Task: Add a signature Kira Turner containing With gratitude and sincere wishes, Kira Turner to email address softage.3@softage.net and add a folder Logistics
Action: Mouse moved to (105, 126)
Screenshot: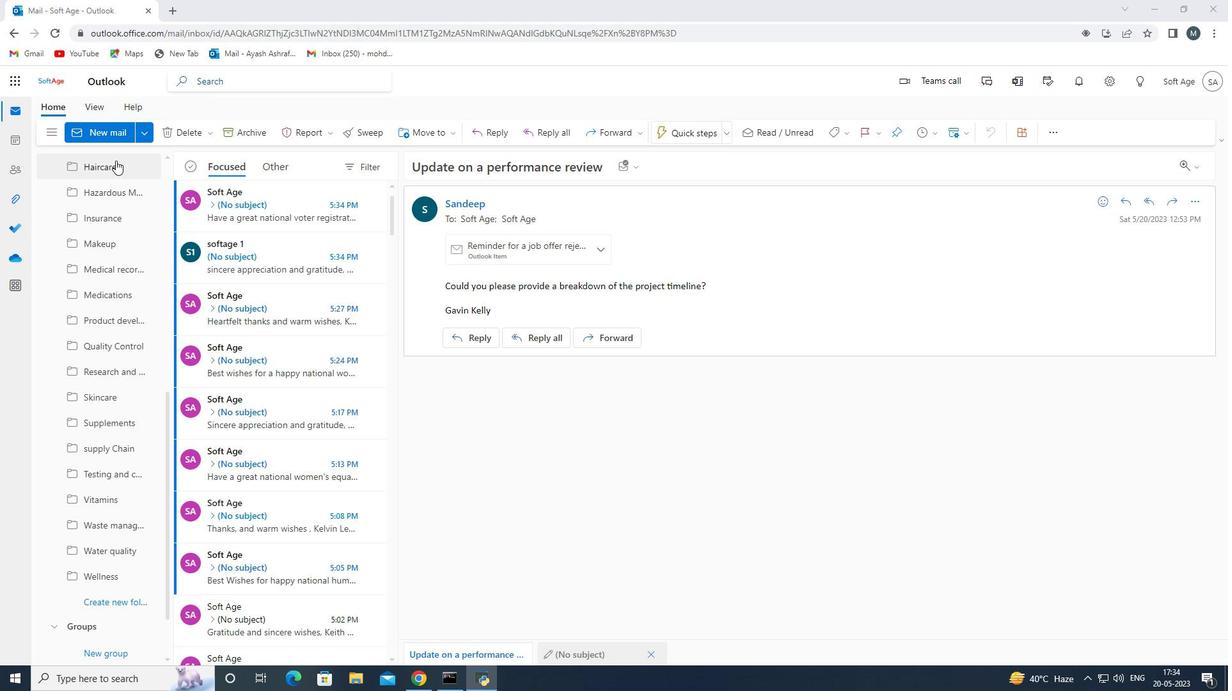 
Action: Mouse pressed left at (105, 126)
Screenshot: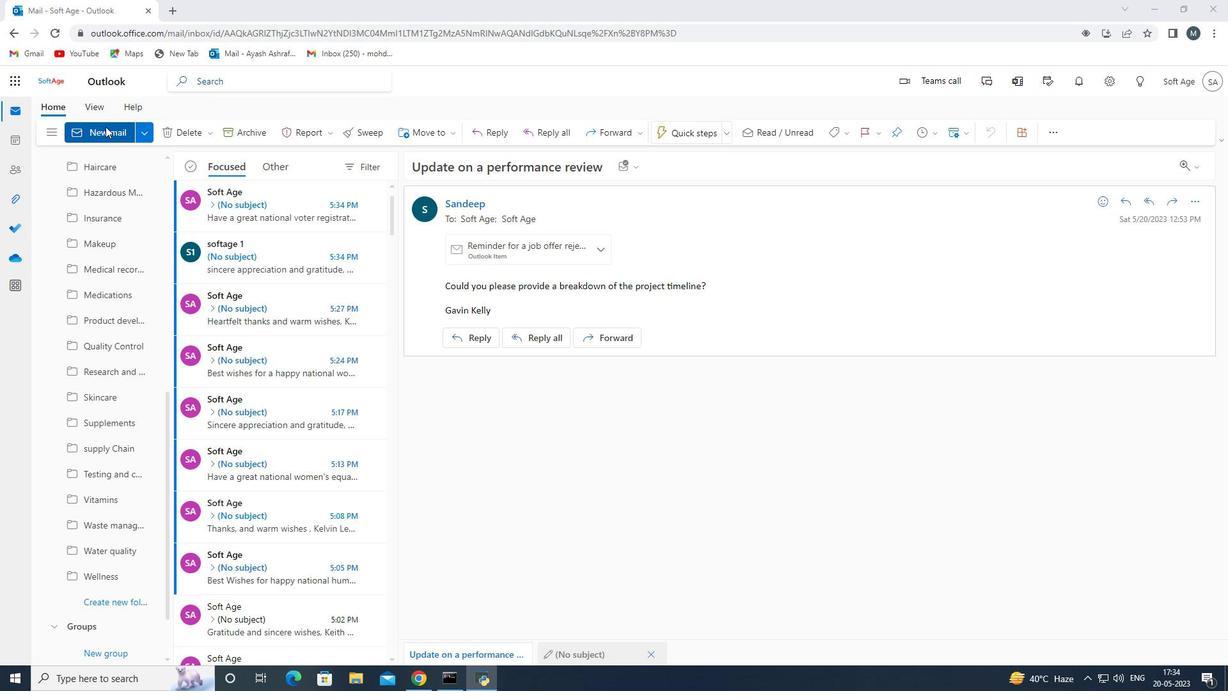 
Action: Mouse moved to (845, 138)
Screenshot: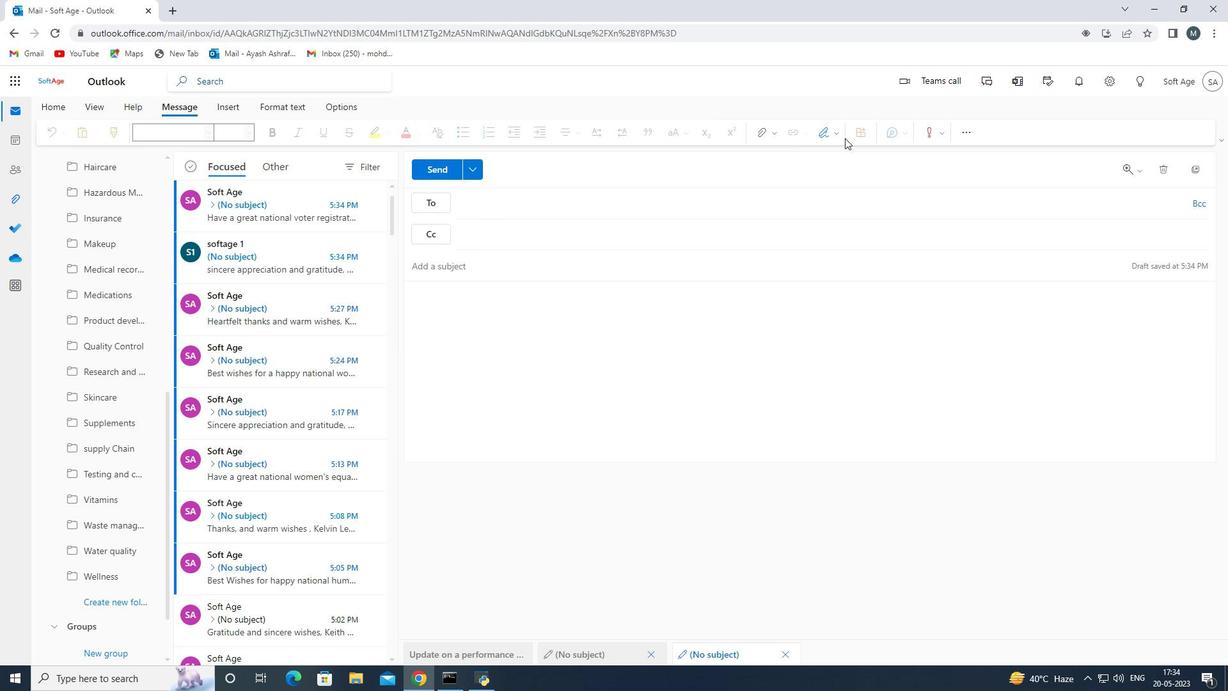 
Action: Mouse pressed left at (845, 138)
Screenshot: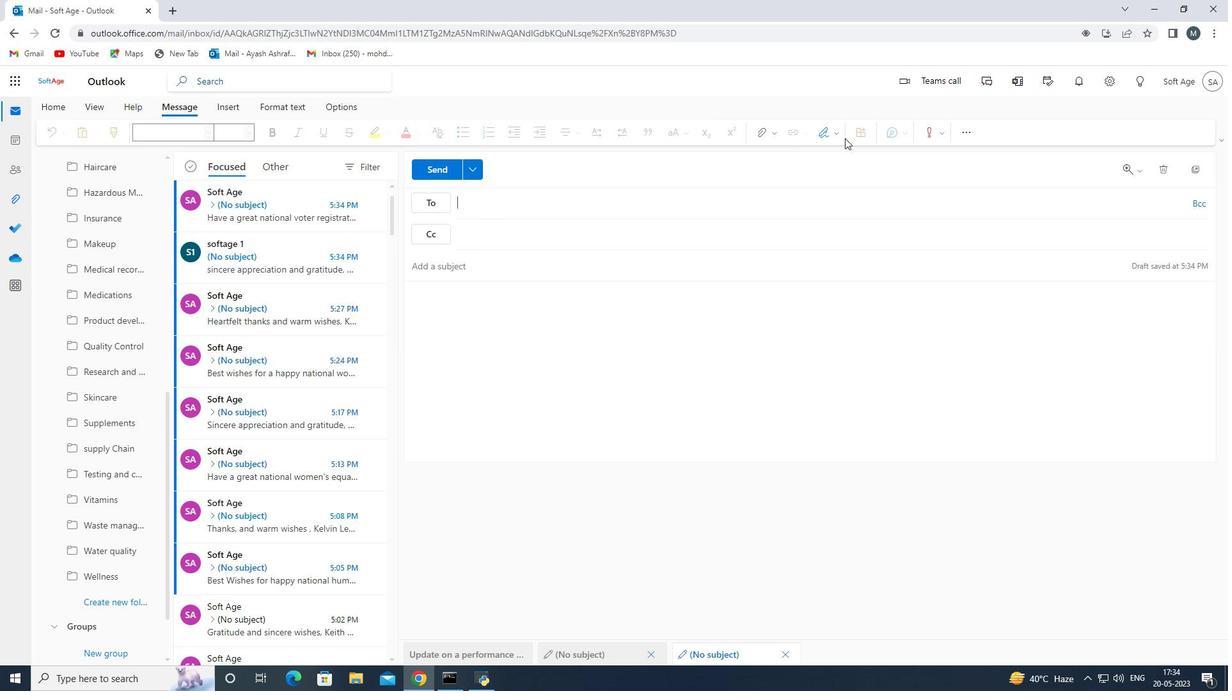 
Action: Mouse moved to (835, 130)
Screenshot: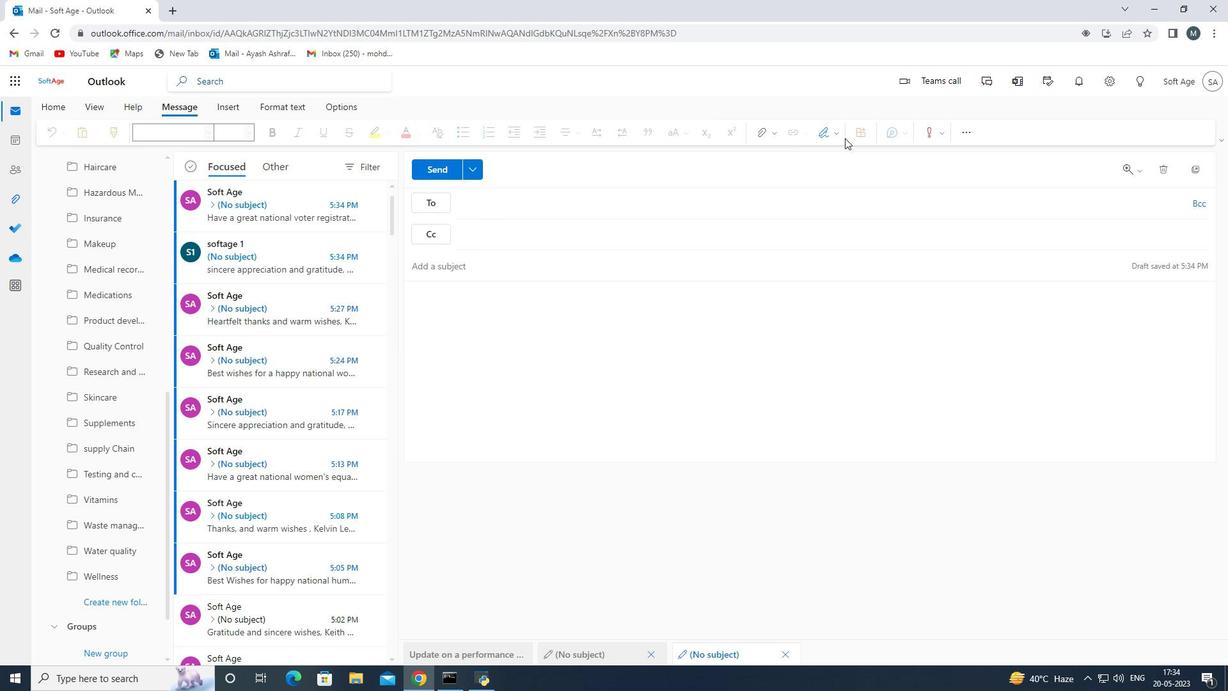 
Action: Mouse pressed left at (835, 130)
Screenshot: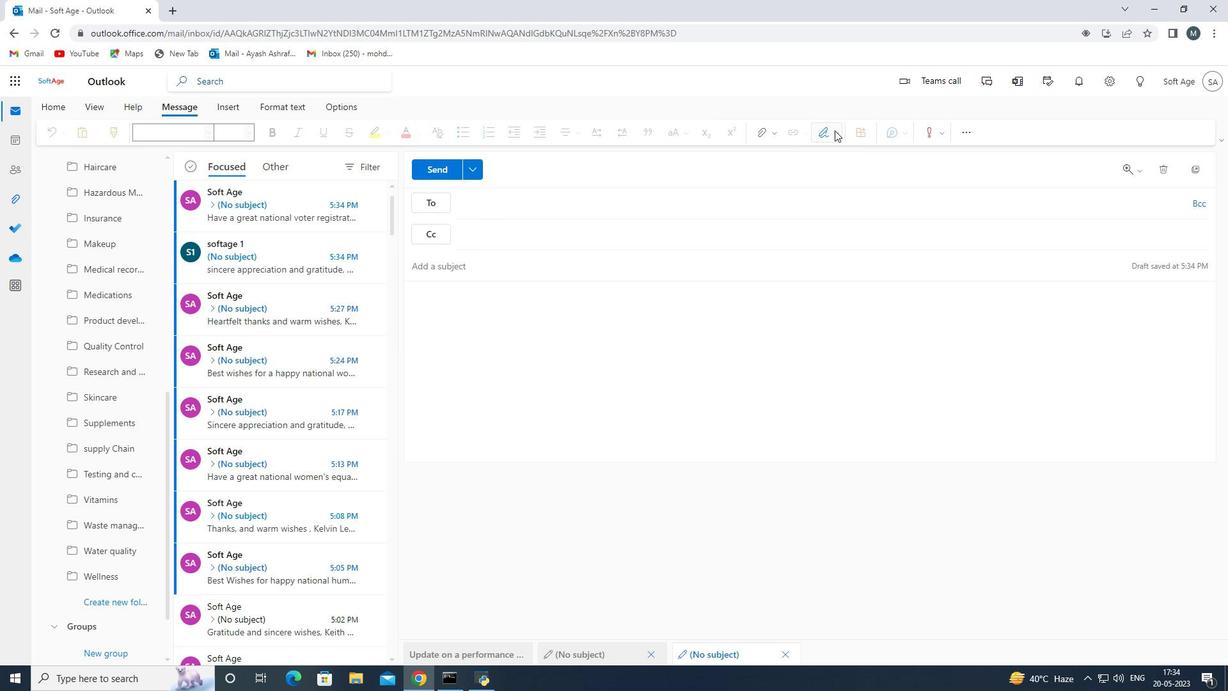
Action: Mouse moved to (803, 184)
Screenshot: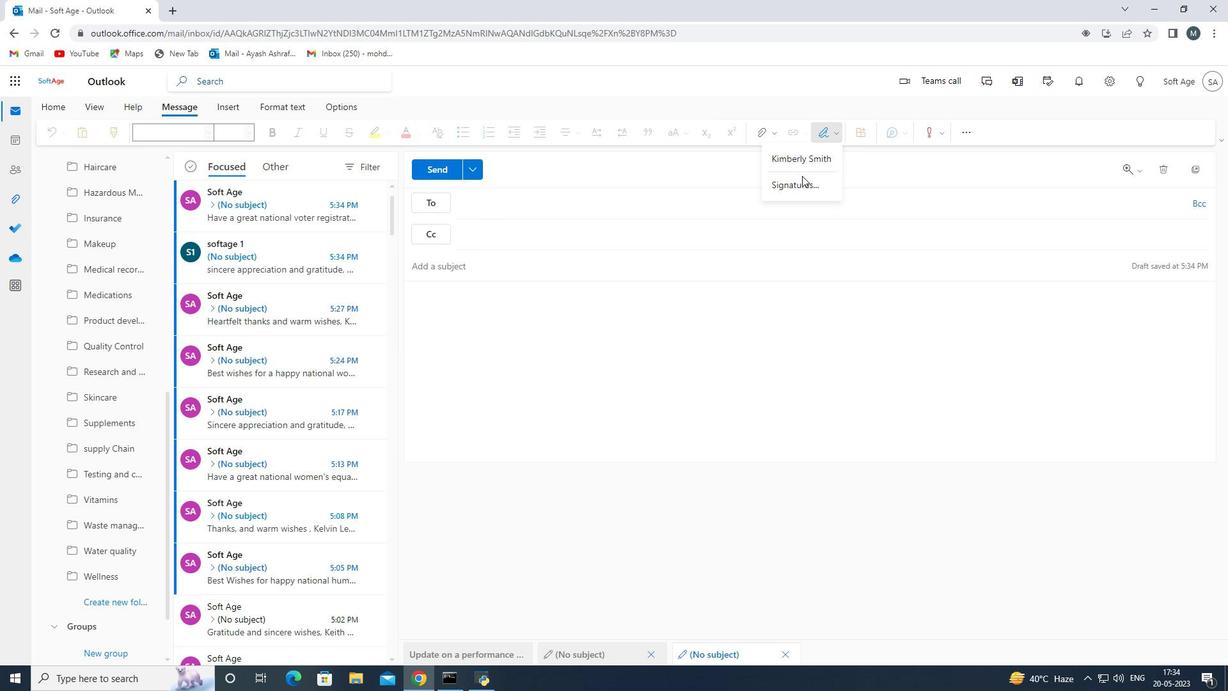 
Action: Mouse pressed left at (803, 184)
Screenshot: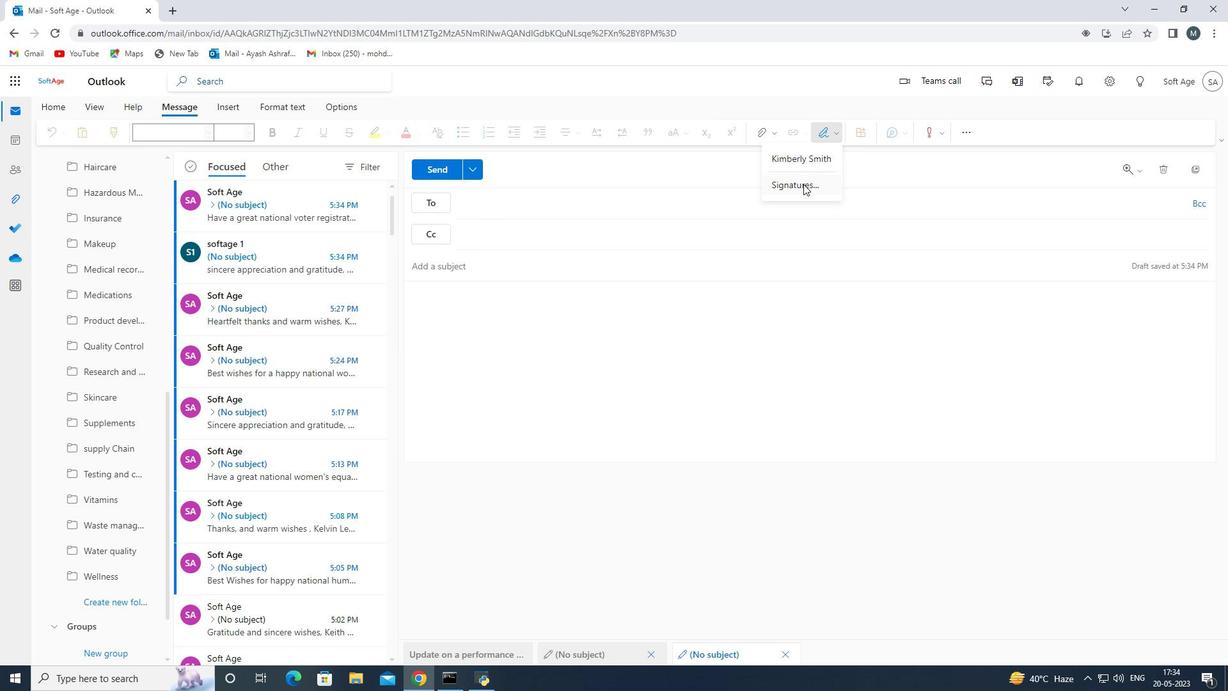 
Action: Mouse moved to (869, 230)
Screenshot: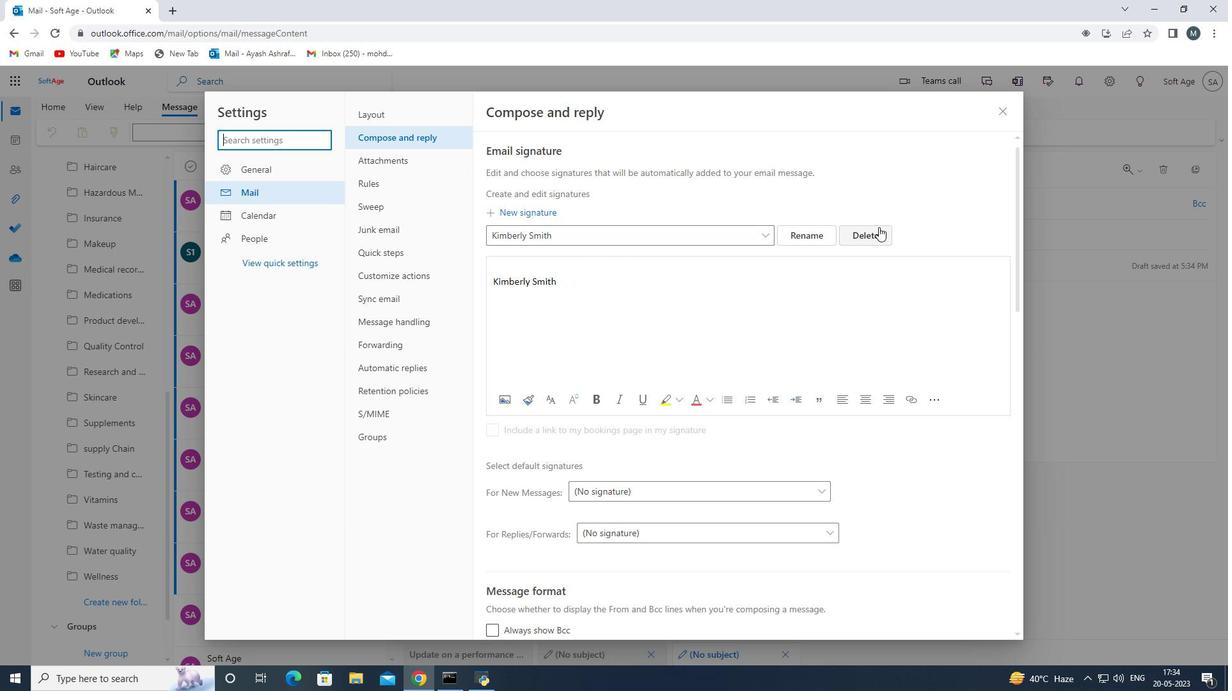 
Action: Mouse pressed left at (869, 230)
Screenshot: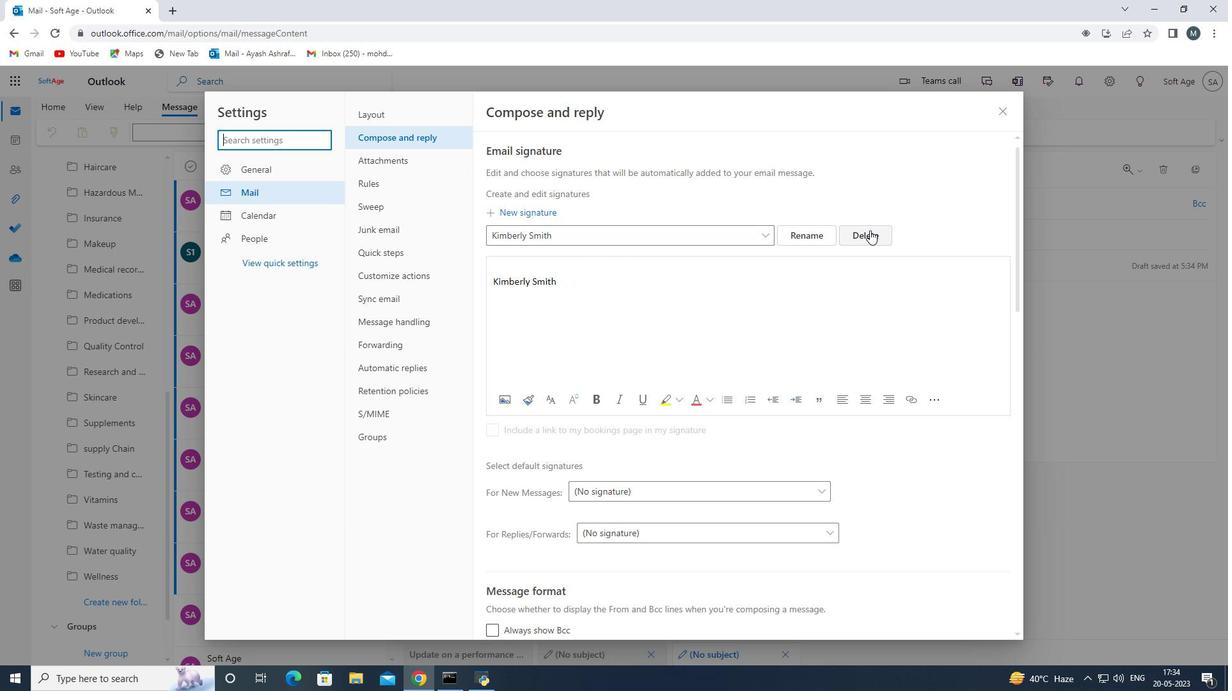 
Action: Mouse moved to (732, 238)
Screenshot: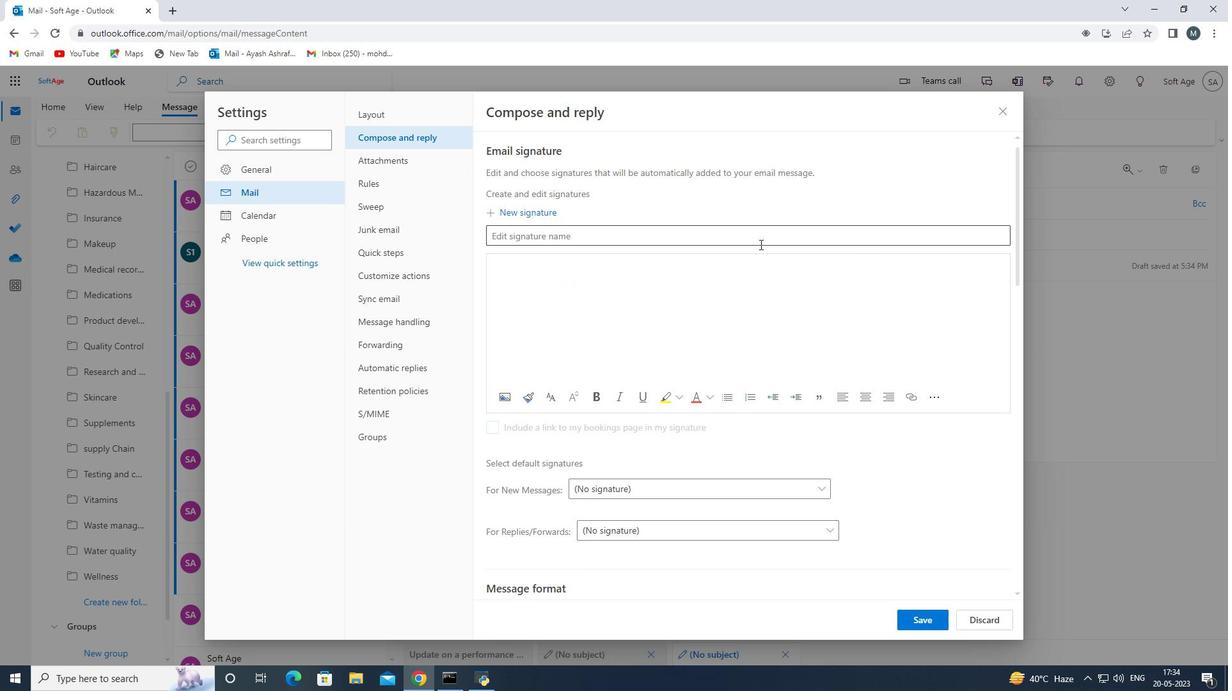 
Action: Mouse pressed left at (732, 238)
Screenshot: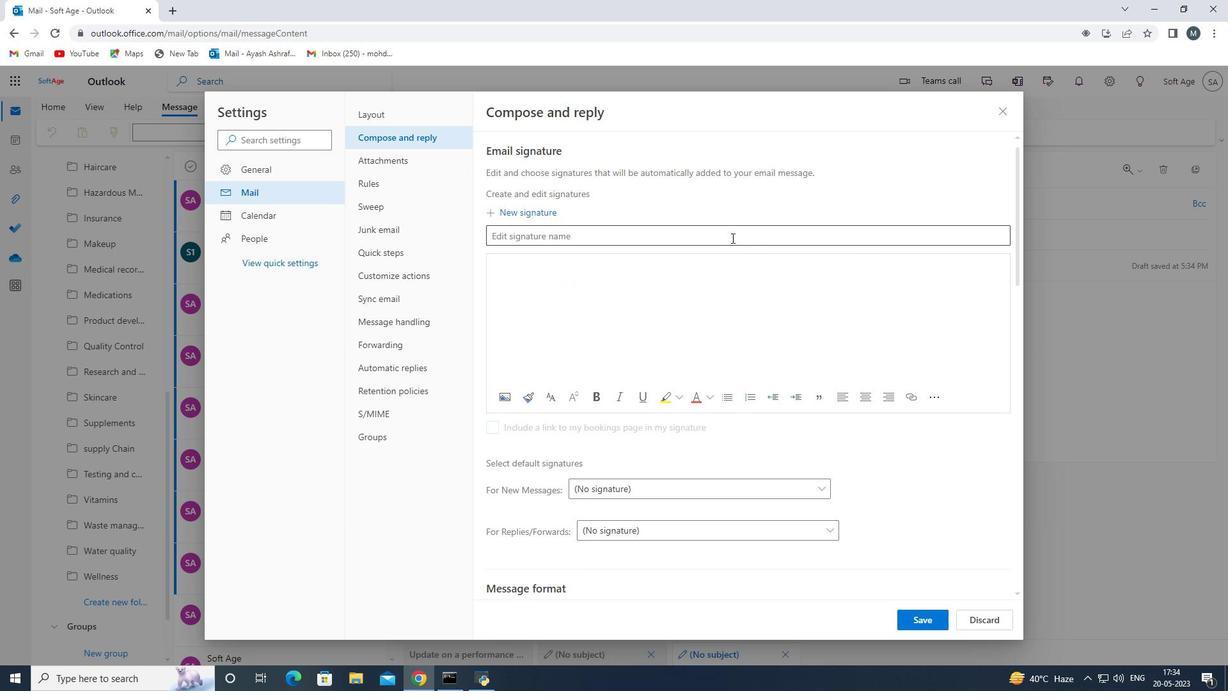 
Action: Key pressed <Key.shift>Kira<Key.space><Key.shift><Key.shift><Key.shift><Key.shift><Key.shift><Key.shift><Key.shift><Key.shift><Key.shift><Key.shift><Key.shift><Key.shift><Key.shift>Turner<Key.space>
Screenshot: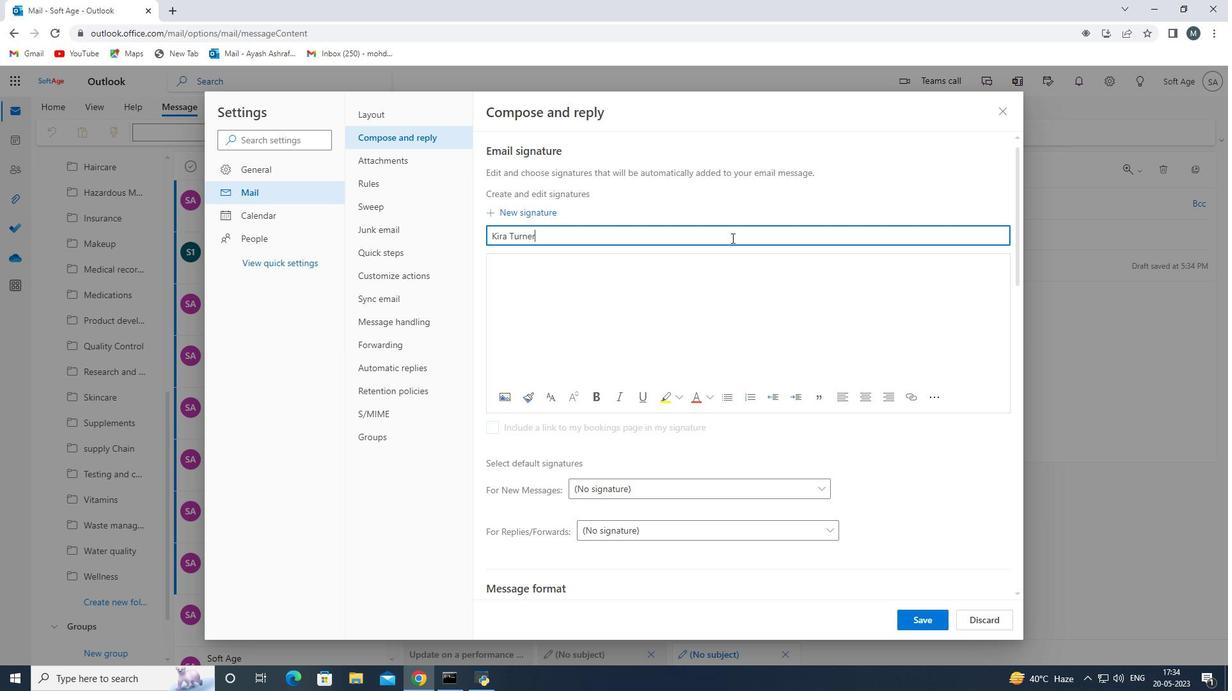 
Action: Mouse moved to (613, 294)
Screenshot: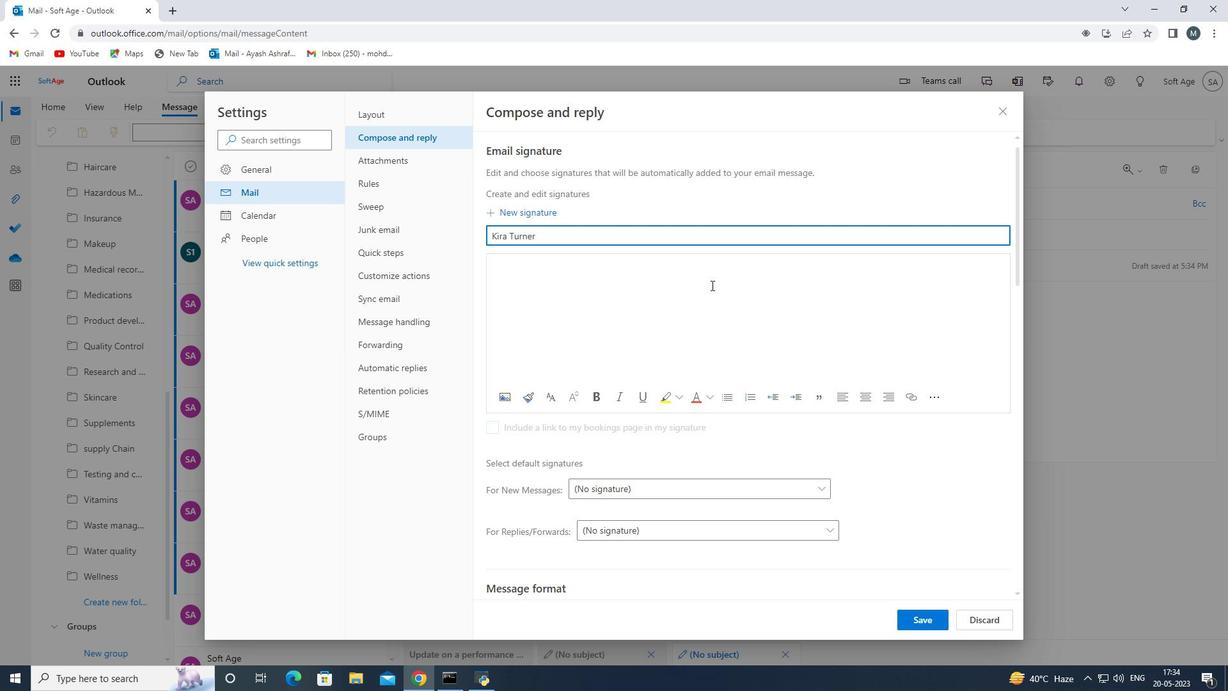 
Action: Mouse pressed left at (613, 294)
Screenshot: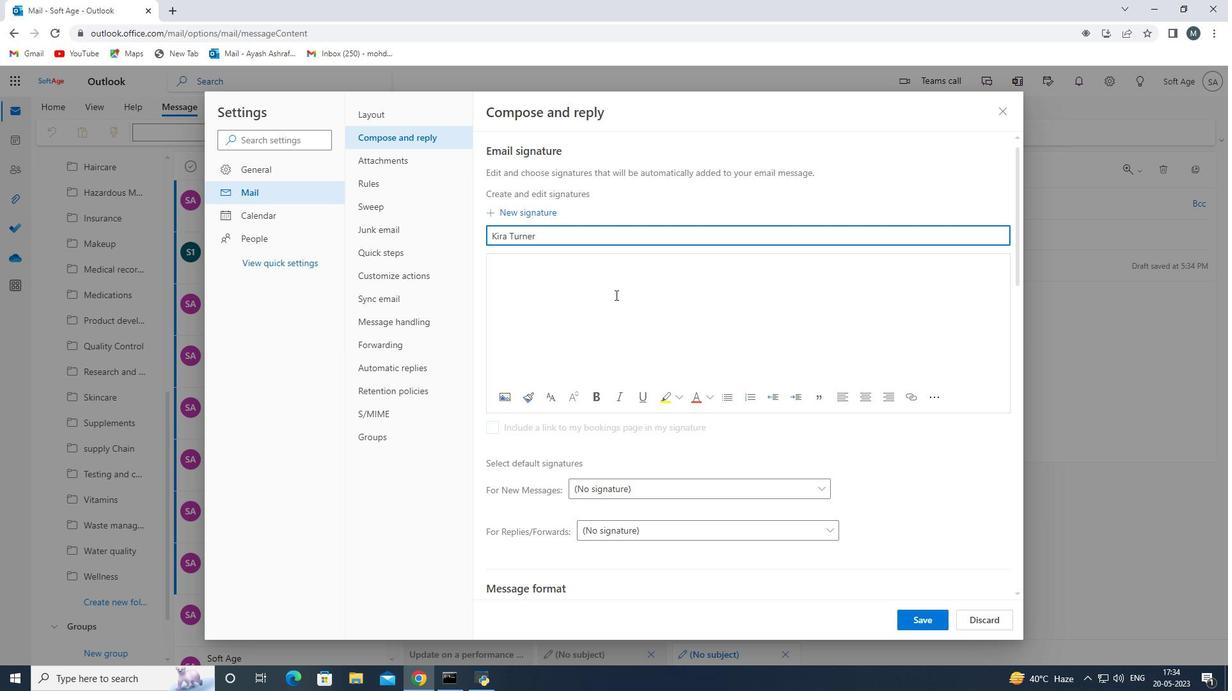 
Action: Key pressed <Key.enter><Key.shift>Kira<Key.space><Key.shift><Key.shift><Key.shift>Turner
Screenshot: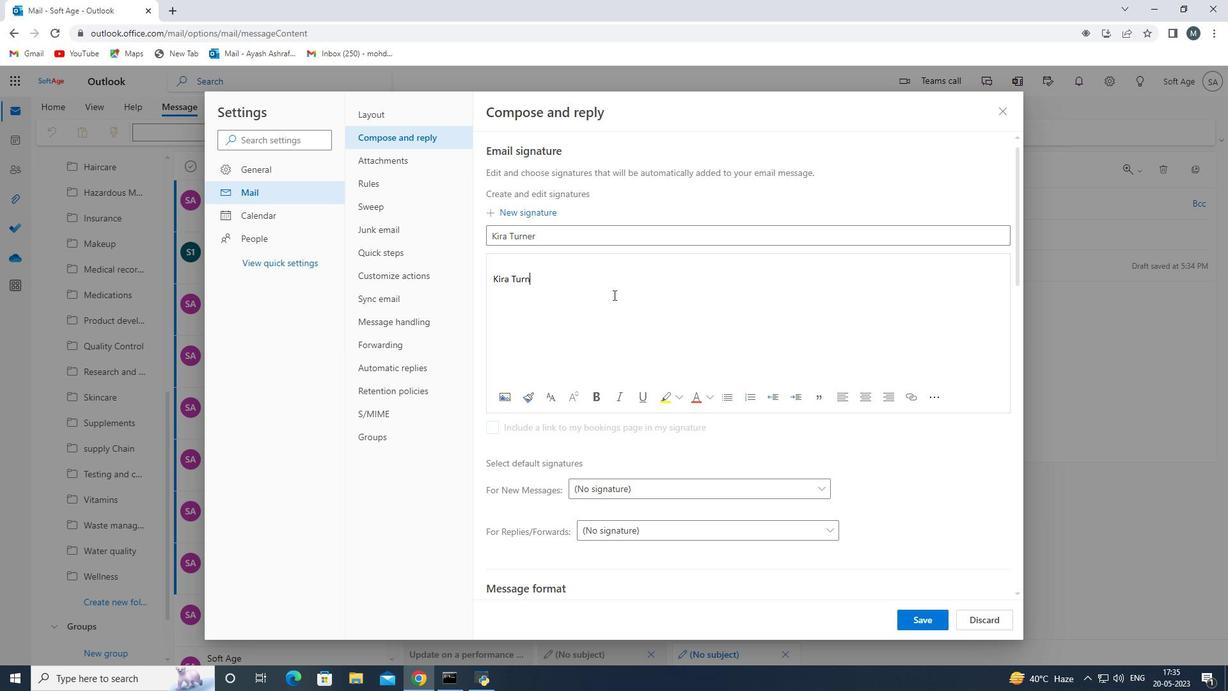
Action: Mouse moved to (936, 612)
Screenshot: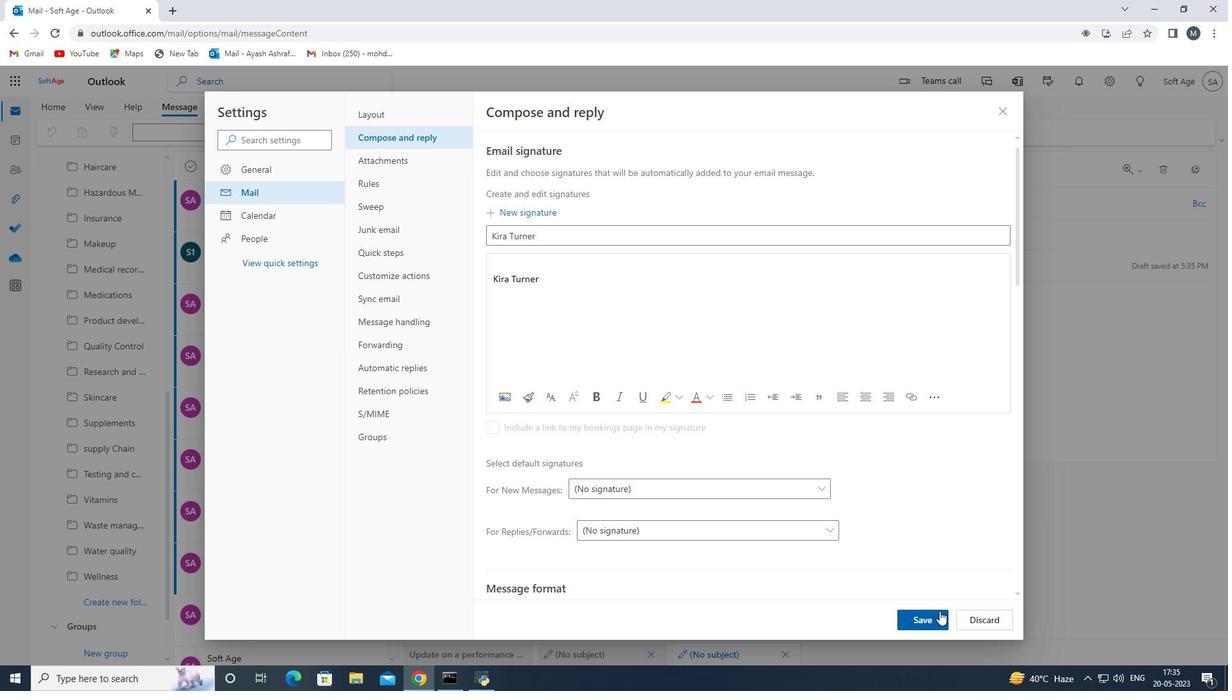 
Action: Mouse pressed left at (936, 612)
Screenshot: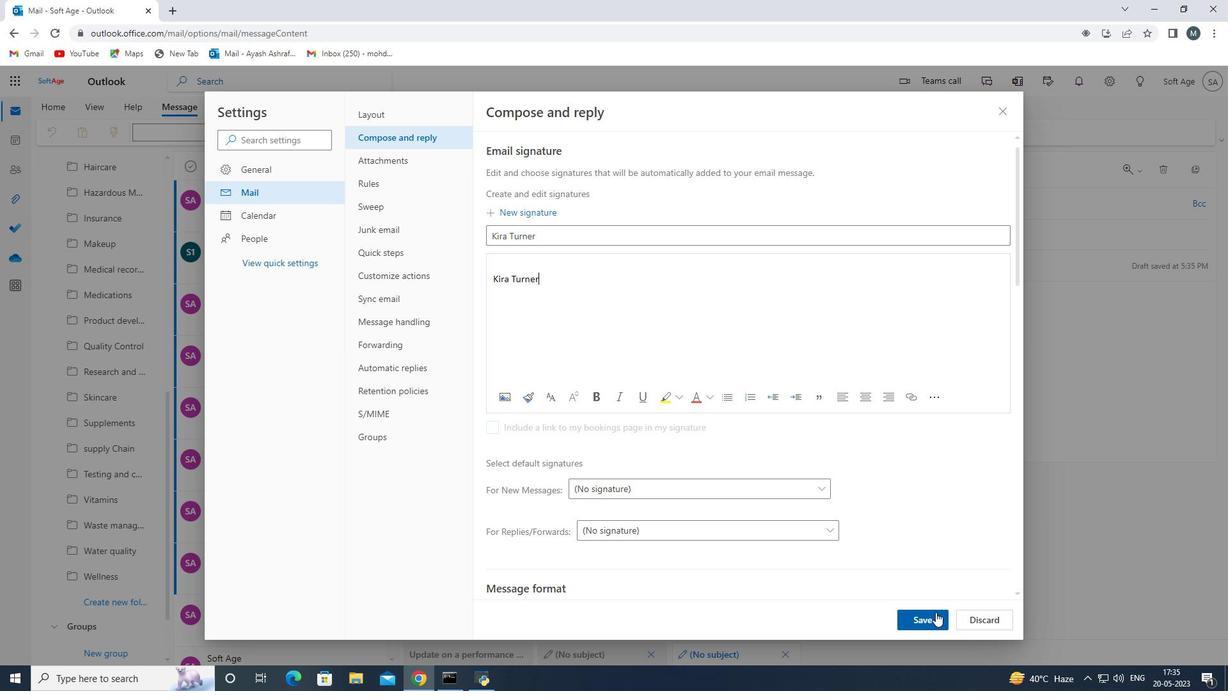 
Action: Mouse moved to (853, 440)
Screenshot: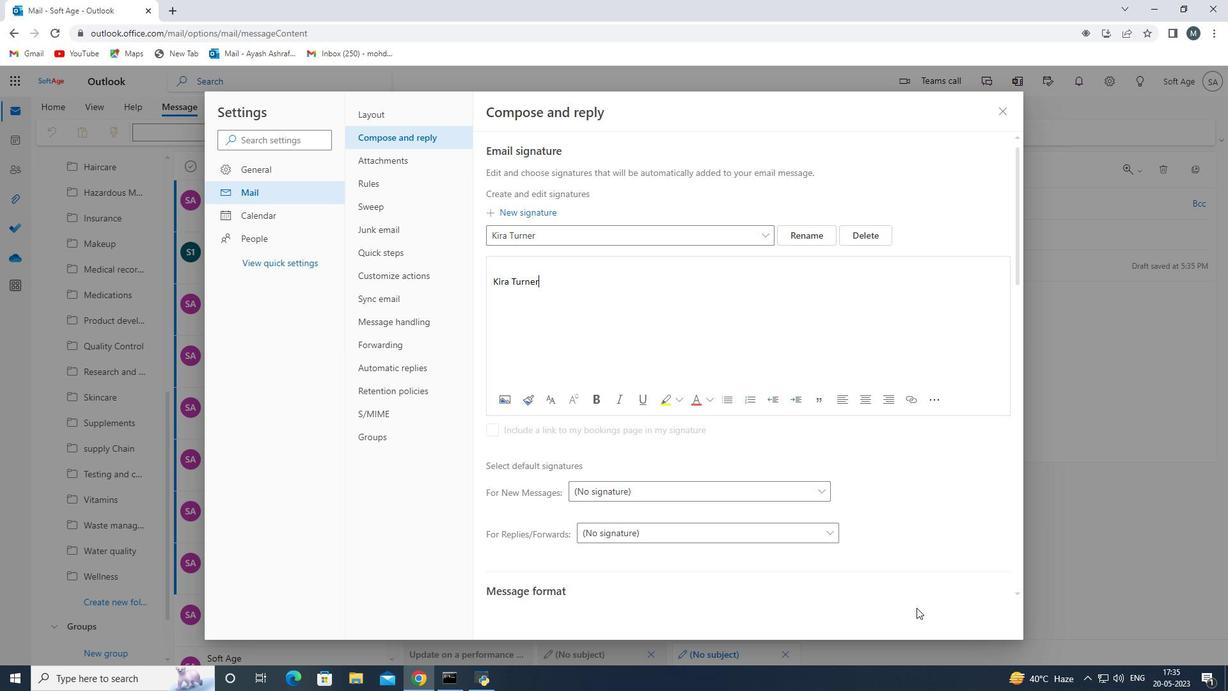 
Action: Mouse scrolled (853, 442) with delta (0, 0)
Screenshot: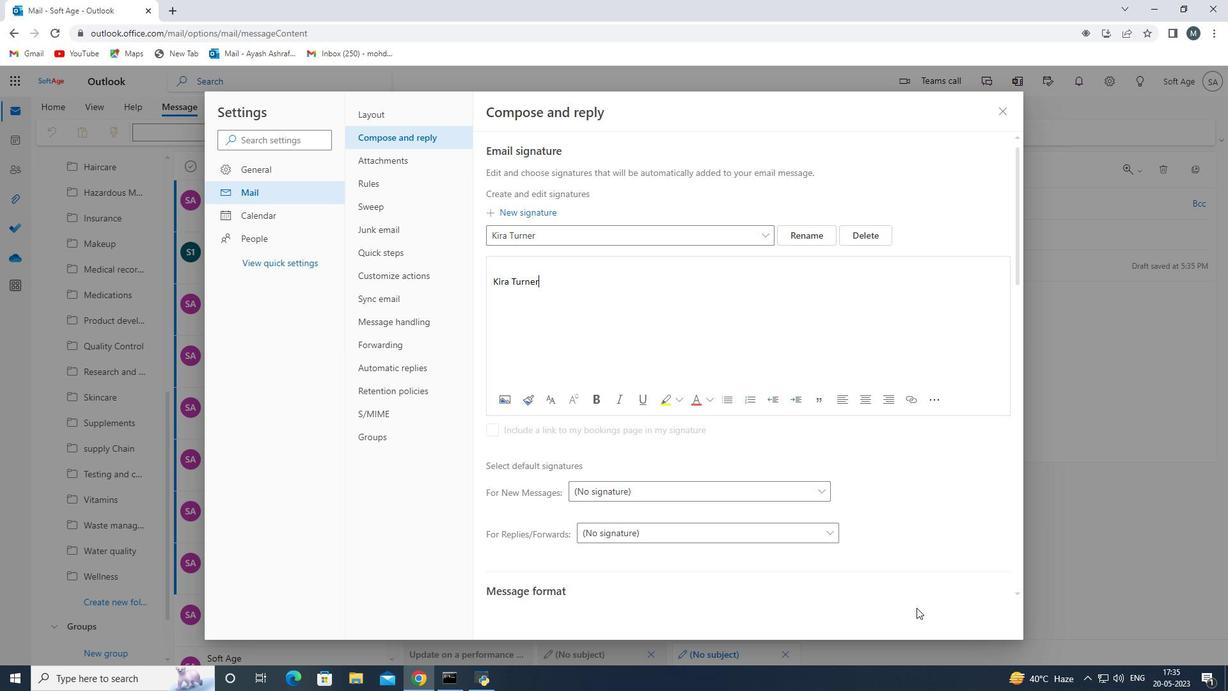 
Action: Mouse scrolled (853, 441) with delta (0, 0)
Screenshot: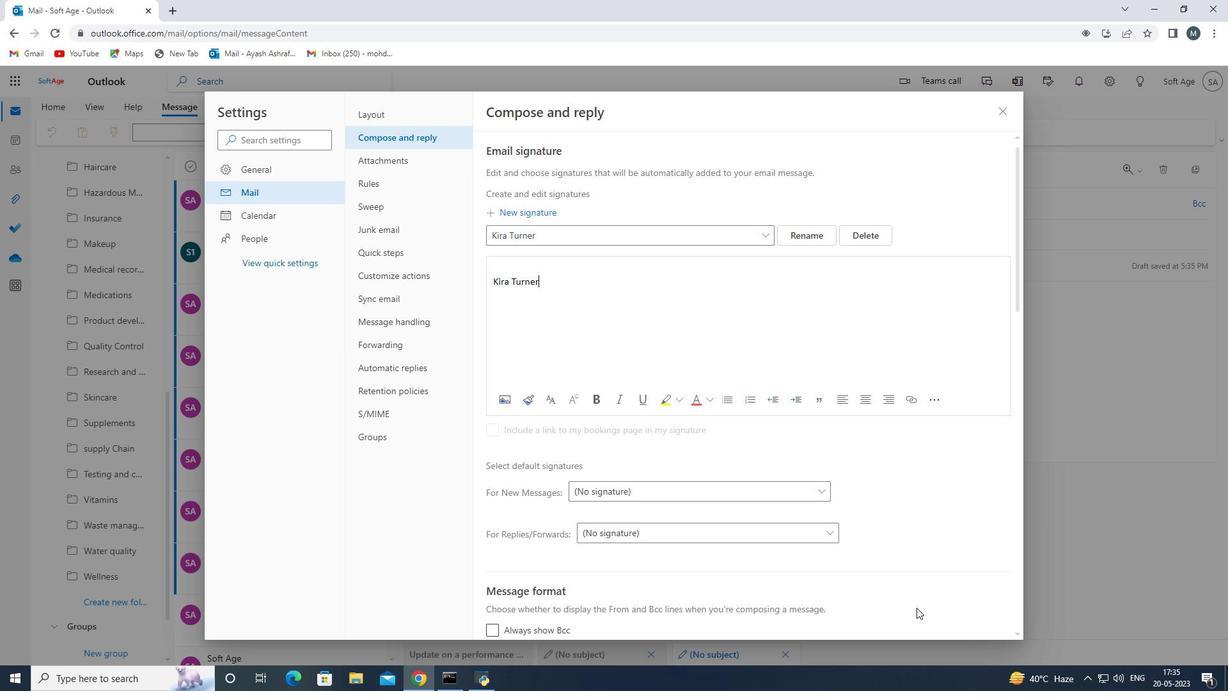 
Action: Mouse scrolled (853, 441) with delta (0, 0)
Screenshot: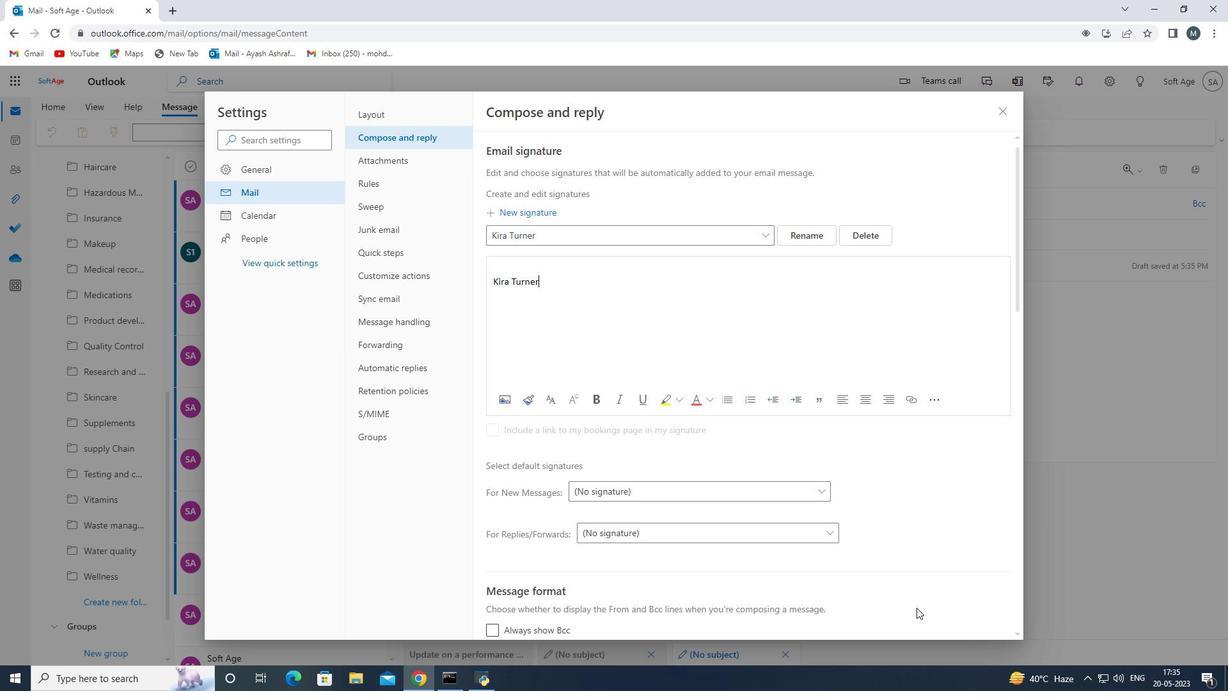 
Action: Mouse scrolled (853, 441) with delta (0, 0)
Screenshot: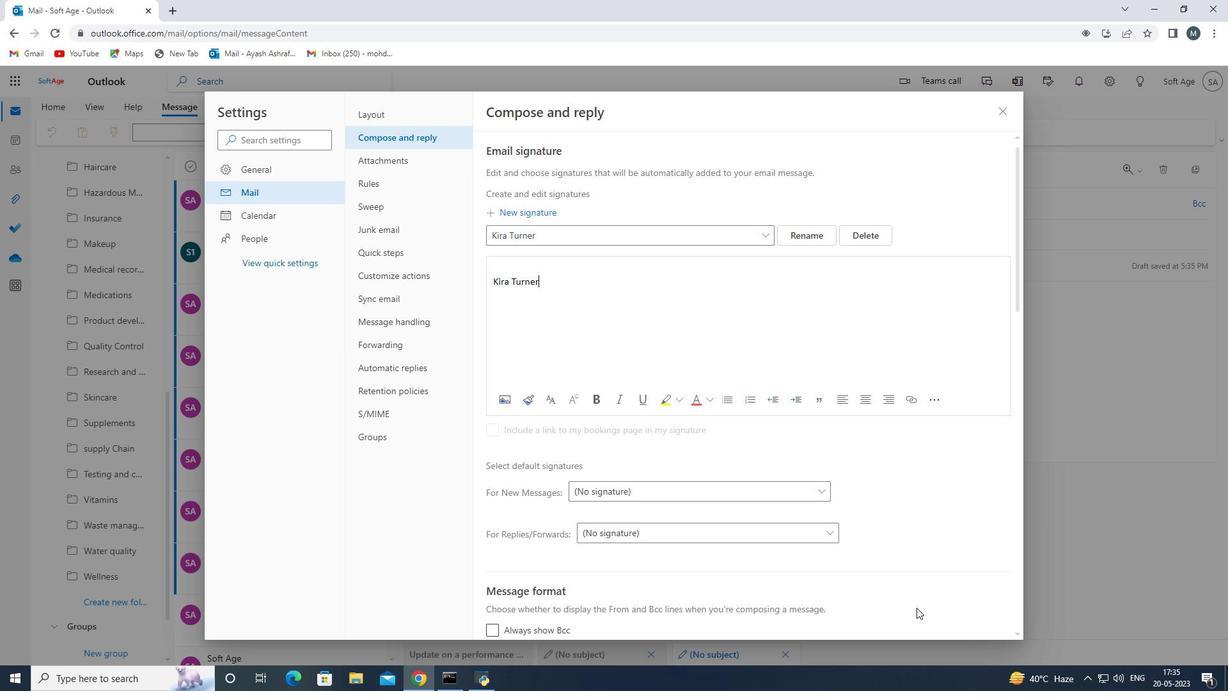 
Action: Mouse moved to (853, 435)
Screenshot: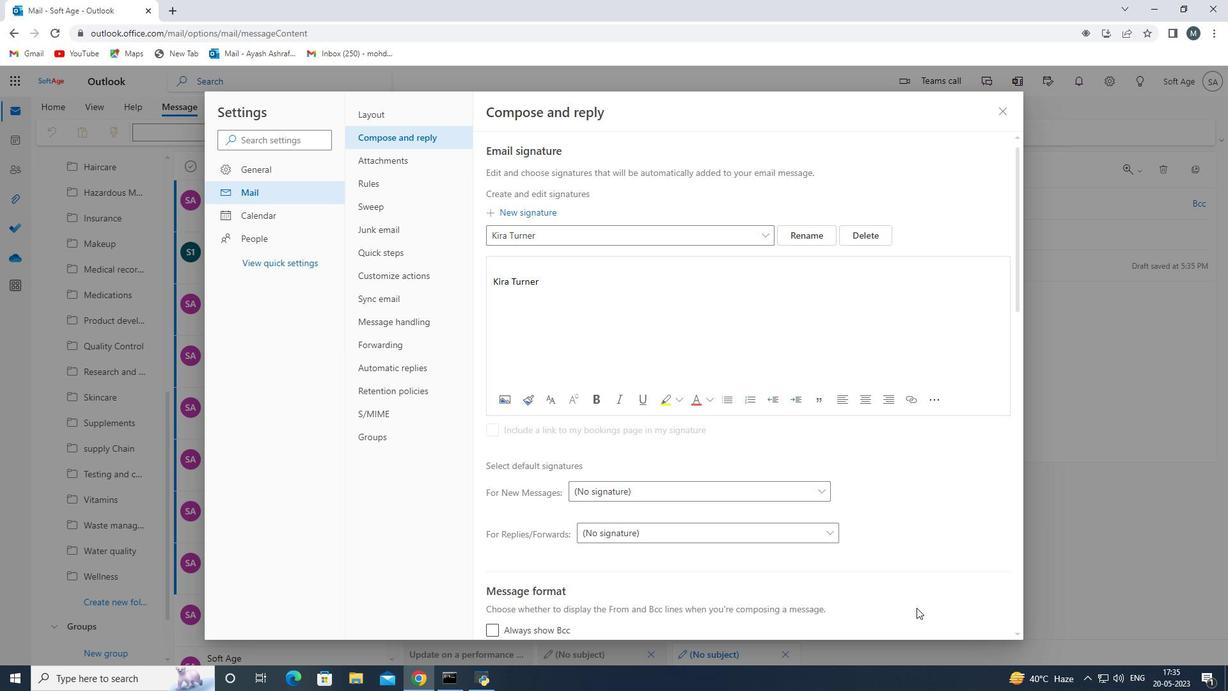 
Action: Mouse scrolled (853, 436) with delta (0, 0)
Screenshot: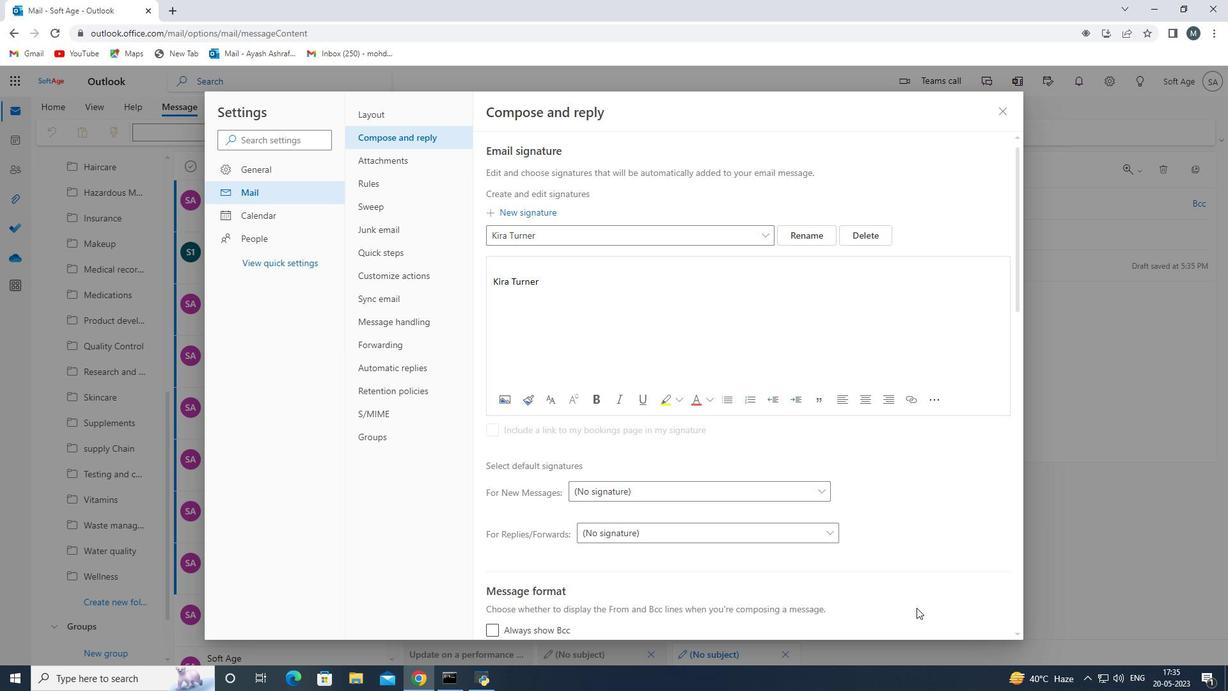 
Action: Mouse moved to (998, 113)
Screenshot: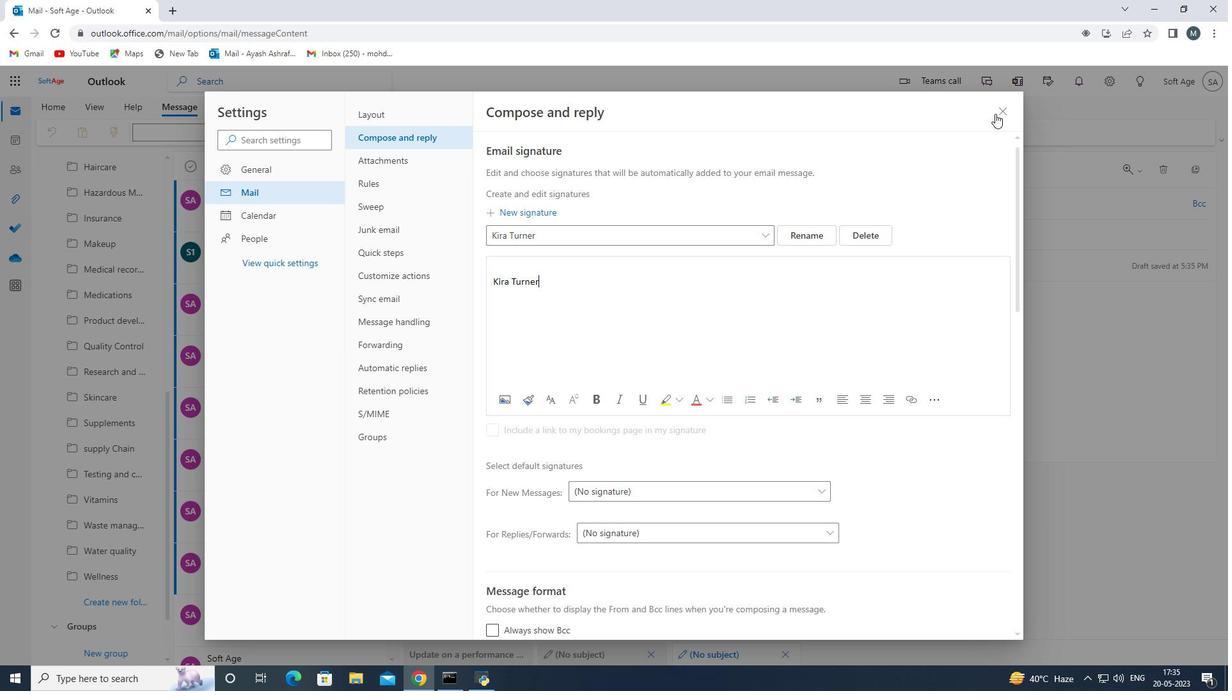 
Action: Mouse pressed left at (998, 113)
Screenshot: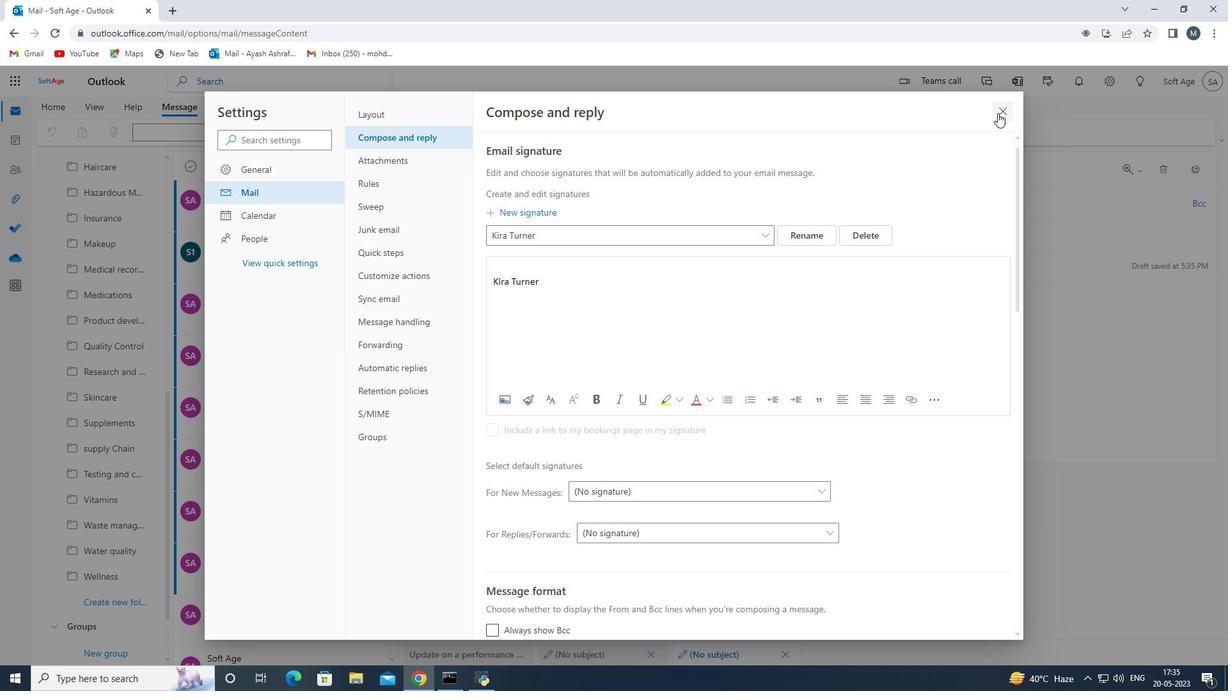 
Action: Mouse moved to (527, 308)
Screenshot: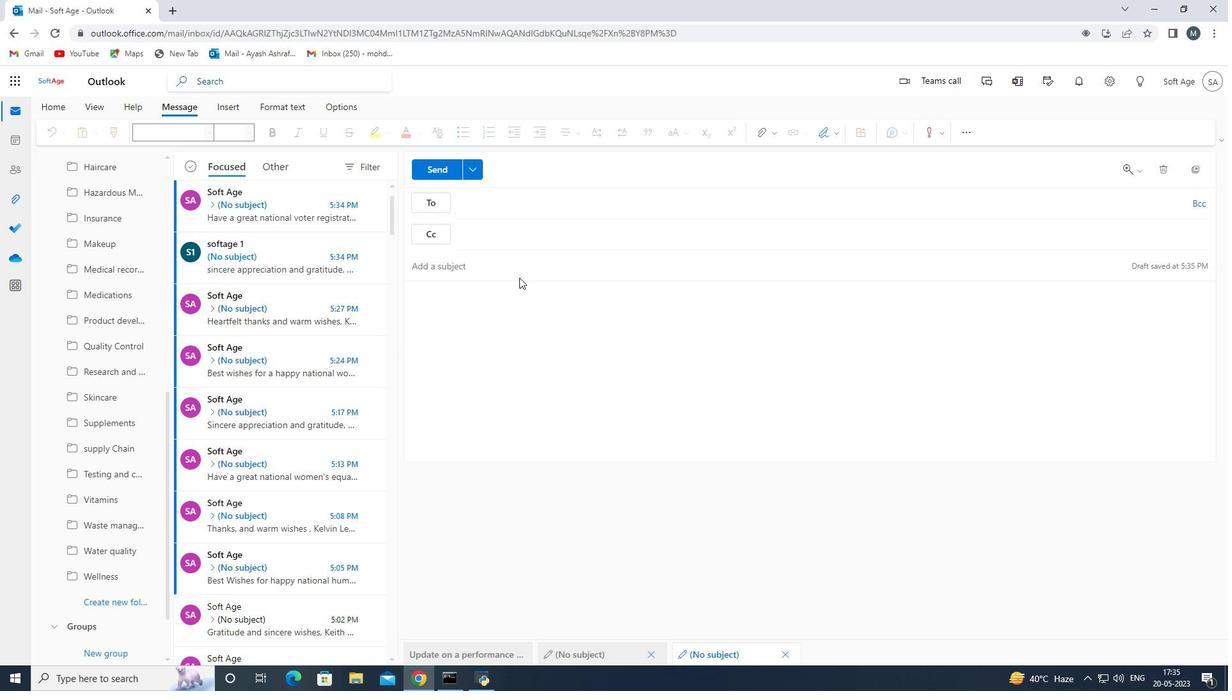 
Action: Mouse pressed left at (527, 308)
Screenshot: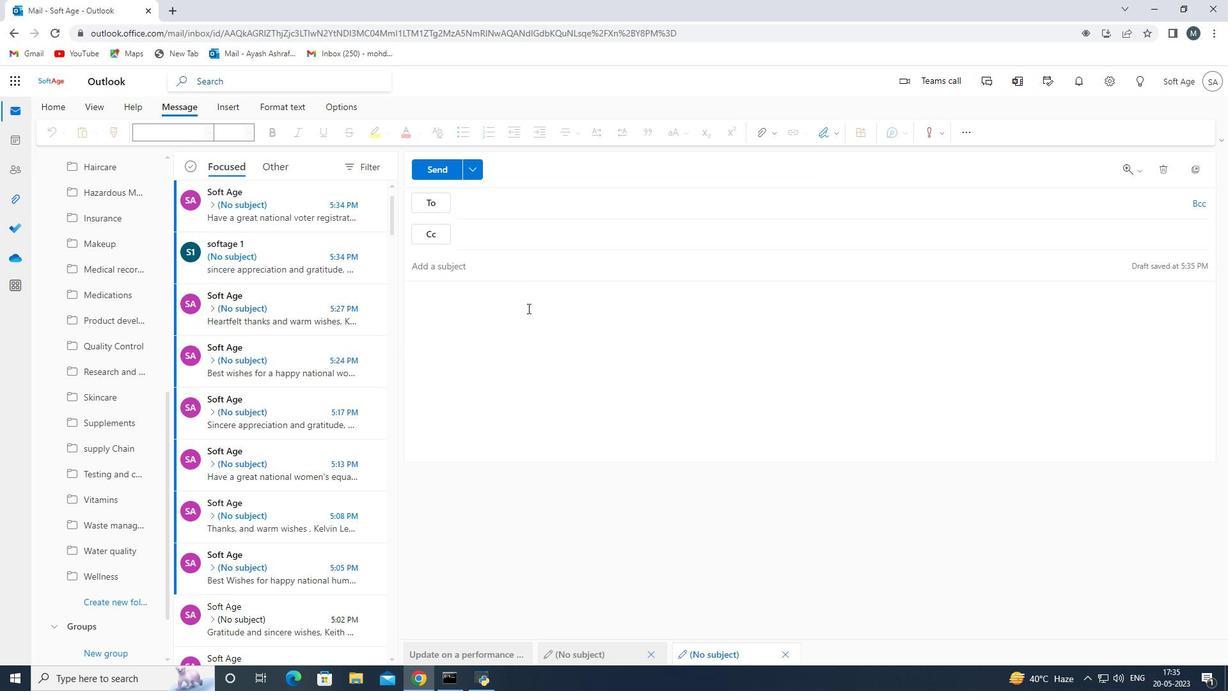 
Action: Mouse moved to (536, 296)
Screenshot: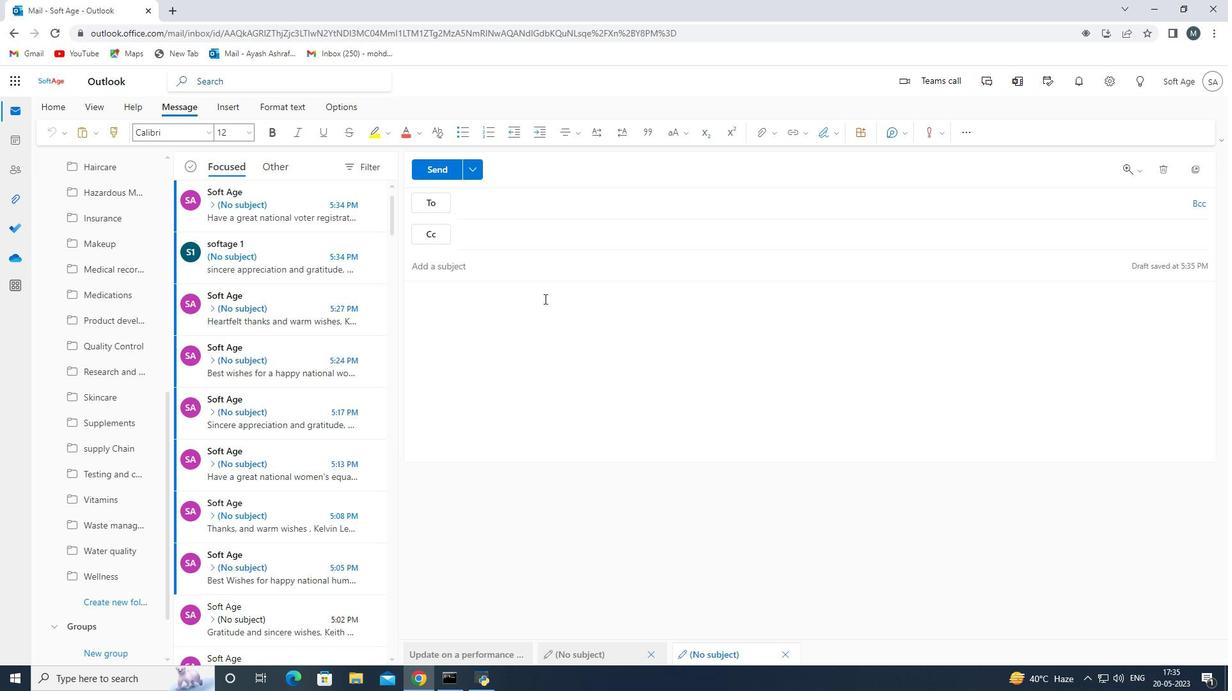 
Action: Key pressed <Key.shift>Gratitude<Key.space>and<Key.space>sincre<Key.space>
Screenshot: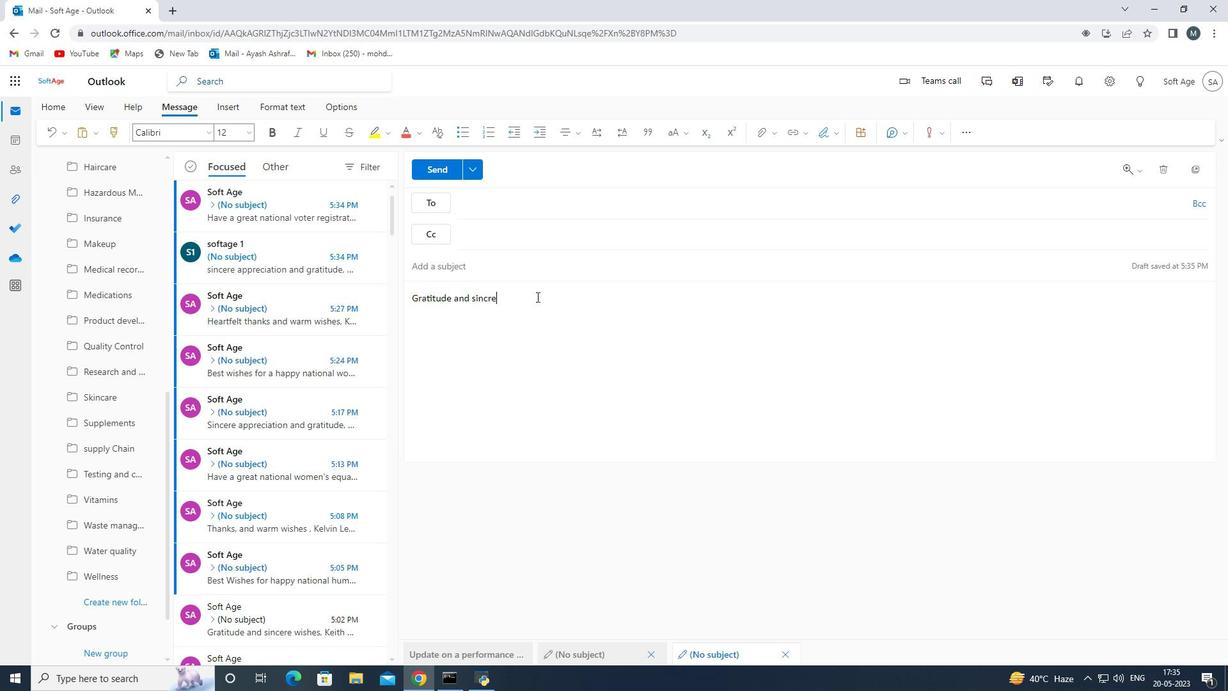 
Action: Mouse moved to (498, 298)
Screenshot: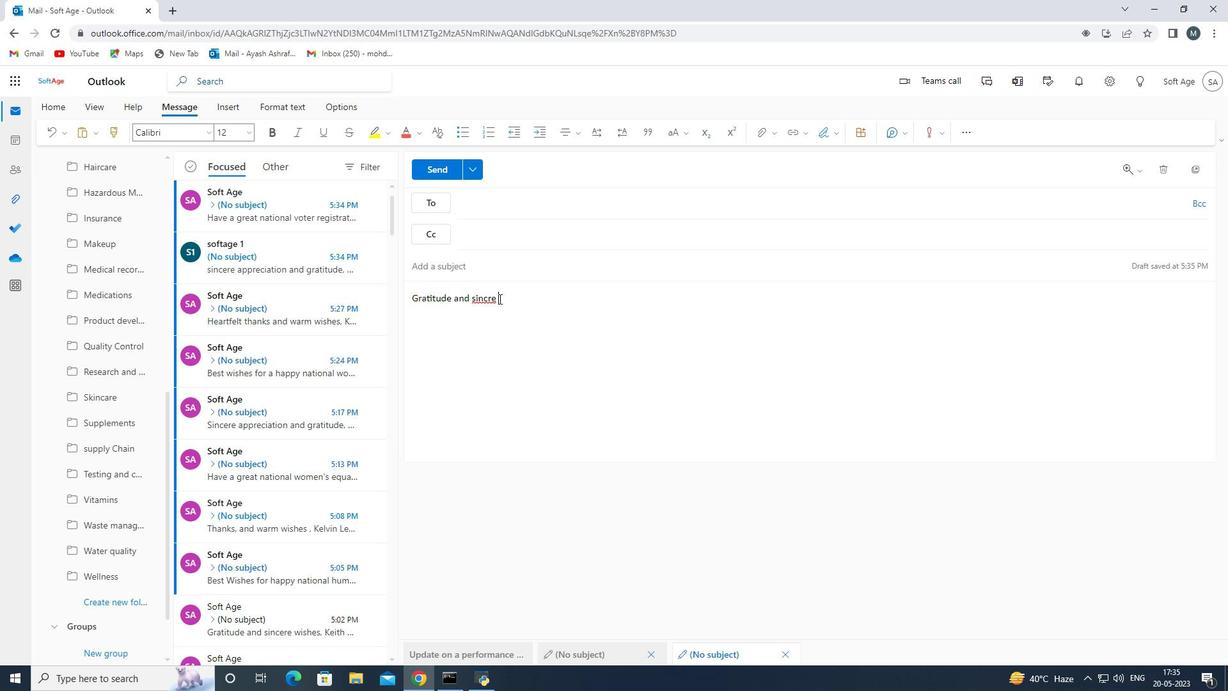 
Action: Mouse pressed left at (498, 298)
Screenshot: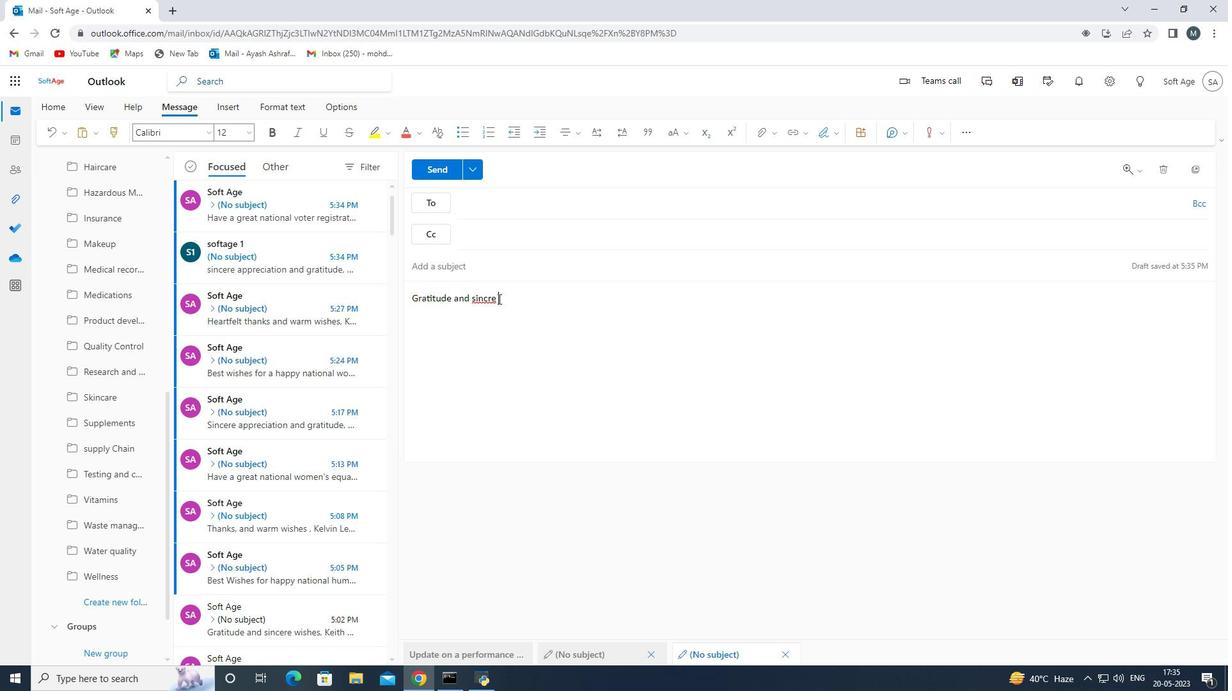 
Action: Mouse moved to (486, 302)
Screenshot: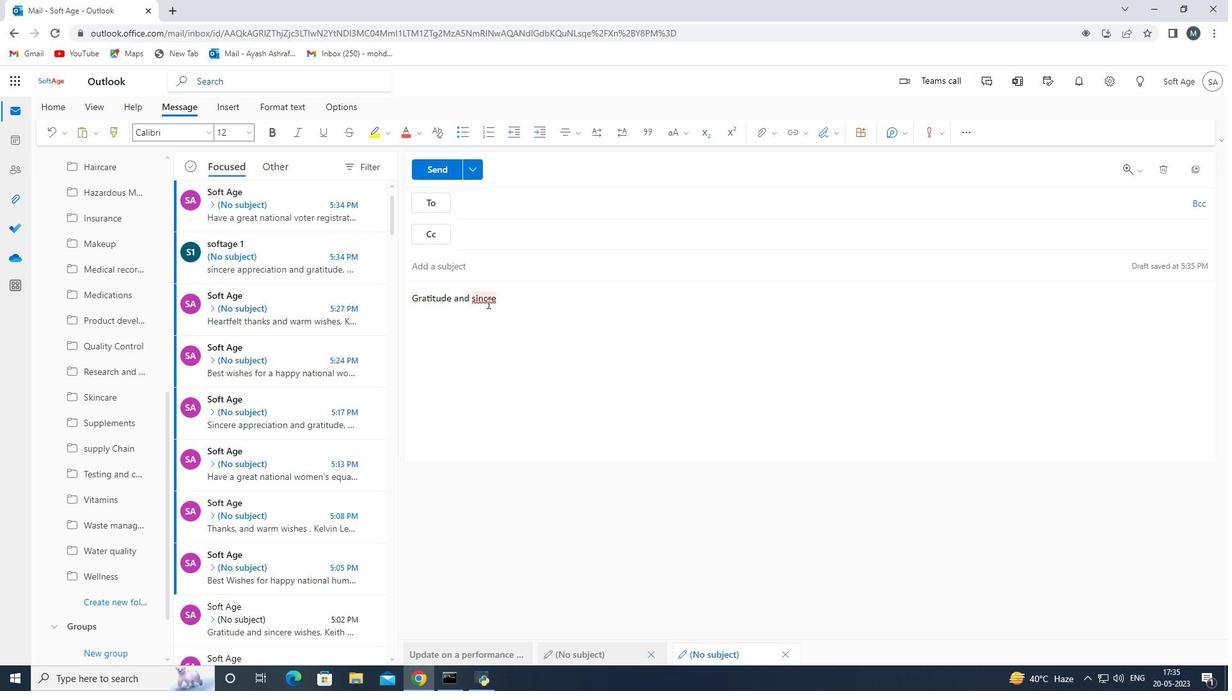 
Action: Mouse pressed left at (486, 302)
Screenshot: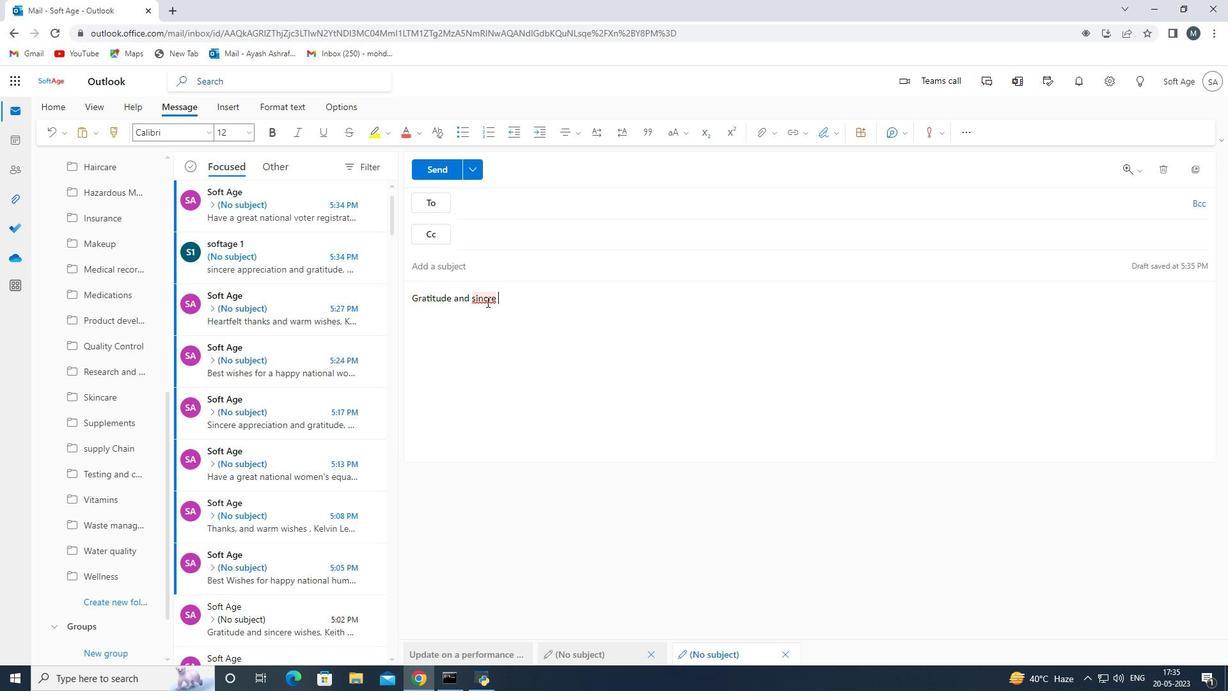 
Action: Mouse moved to (502, 365)
Screenshot: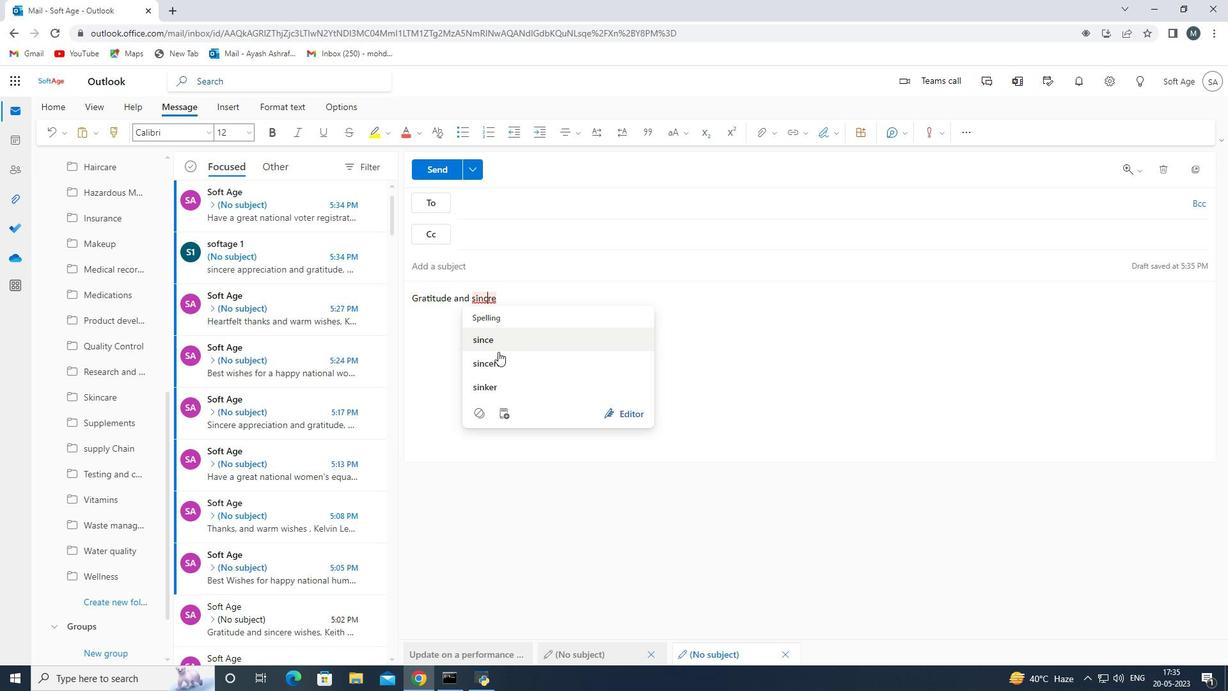 
Action: Mouse pressed left at (502, 365)
Screenshot: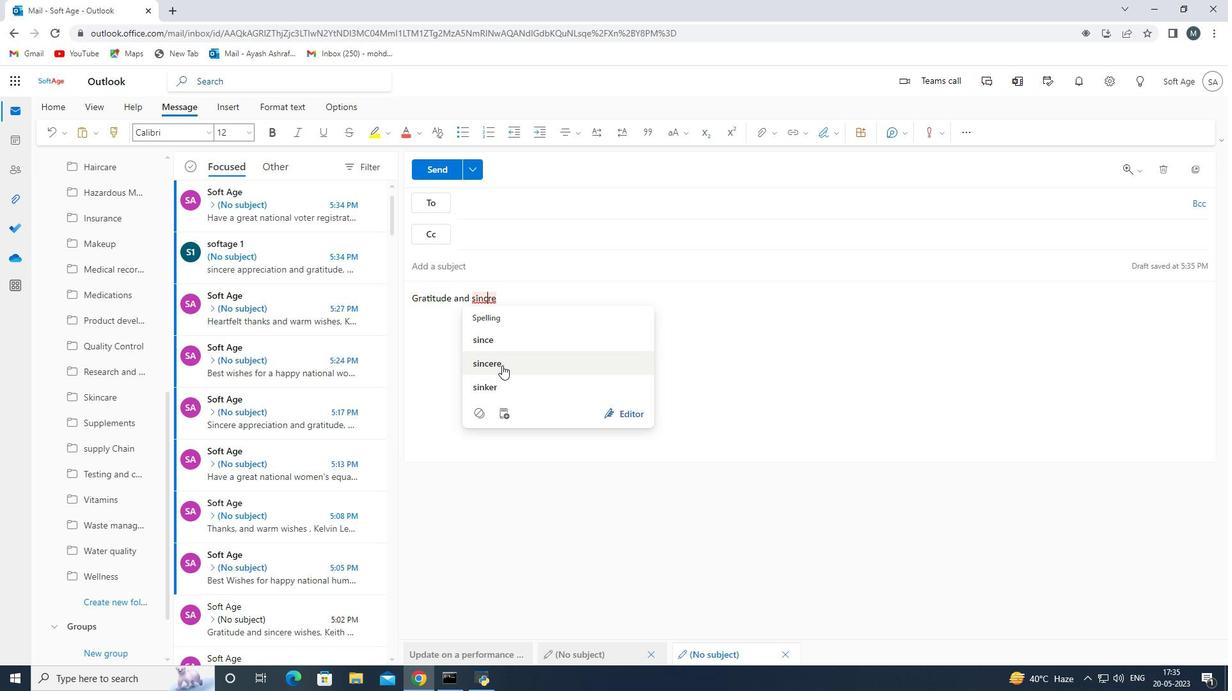 
Action: Mouse moved to (523, 302)
Screenshot: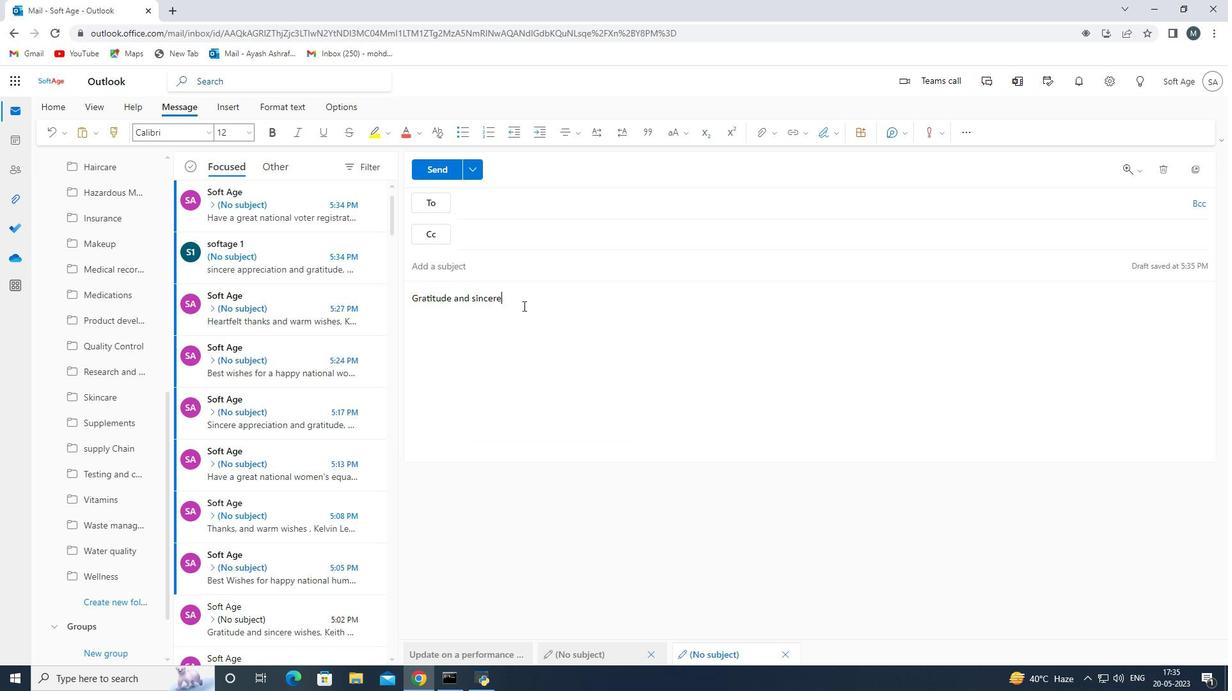 
Action: Key pressed <Key.space>wishes<Key.space>
Screenshot: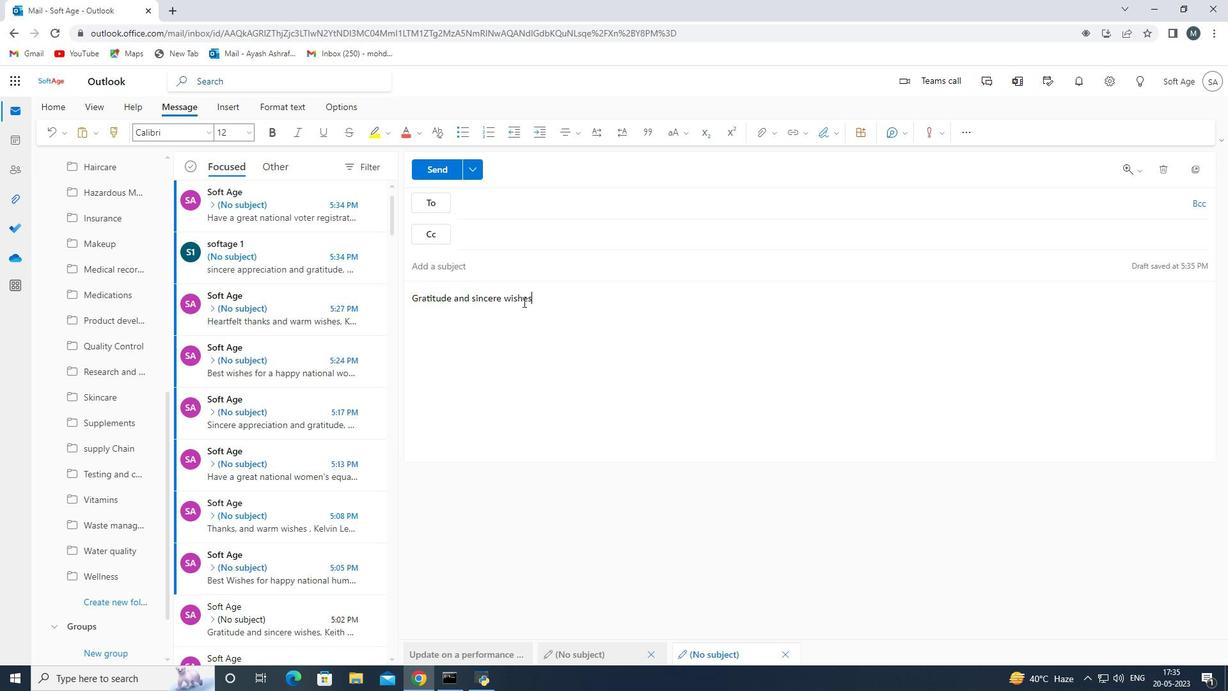 
Action: Mouse moved to (824, 130)
Screenshot: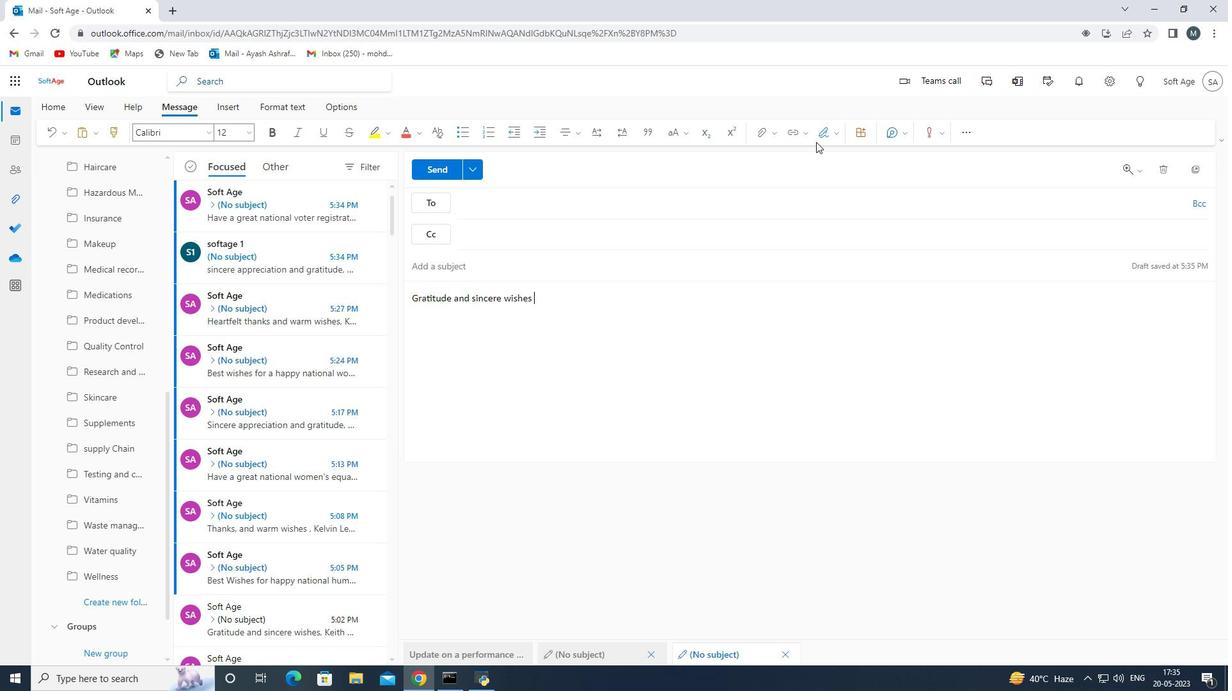 
Action: Mouse pressed left at (824, 130)
Screenshot: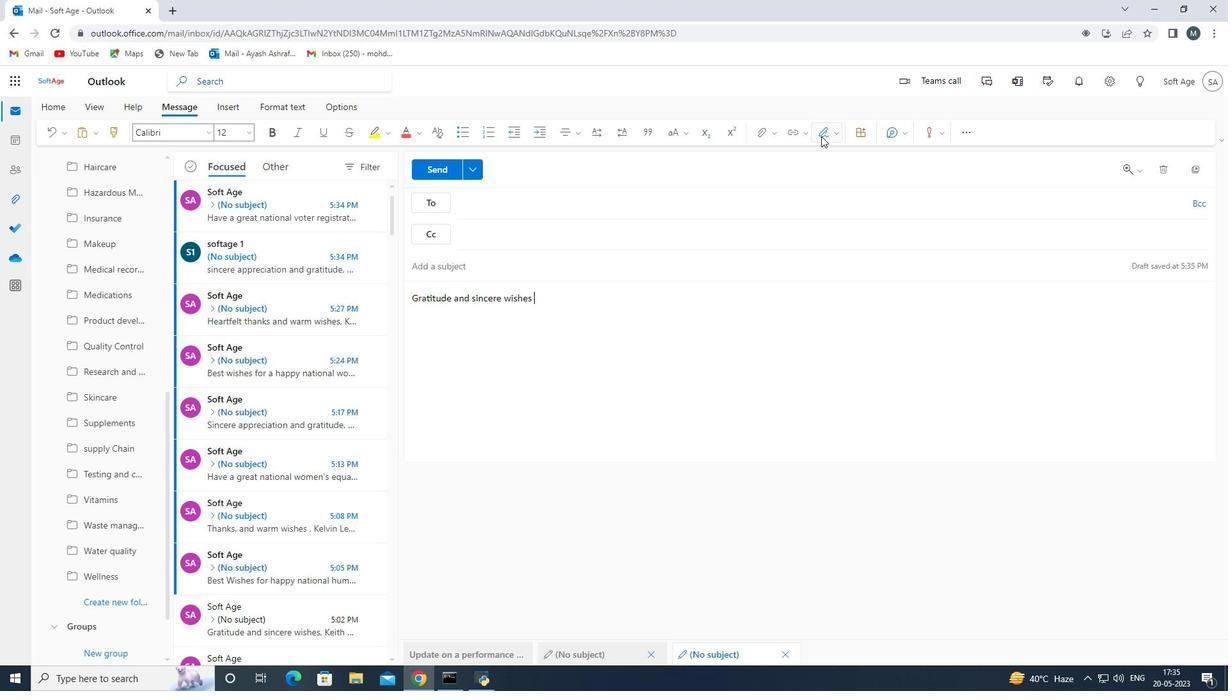 
Action: Mouse moved to (810, 155)
Screenshot: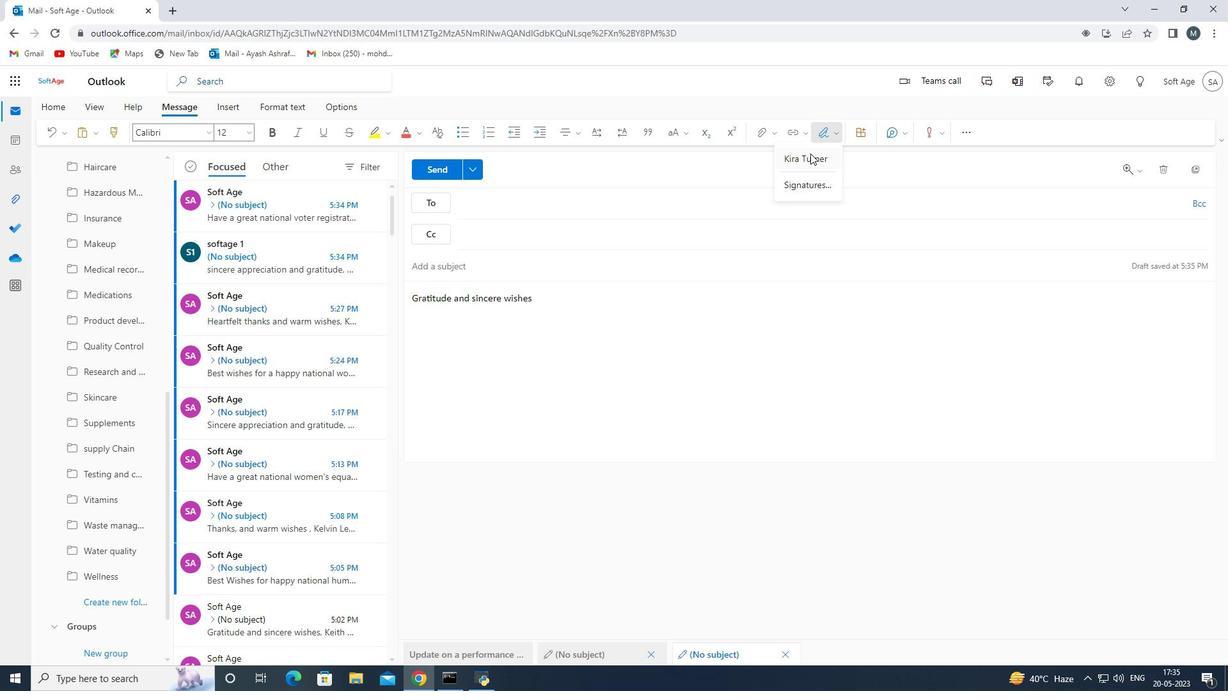 
Action: Mouse pressed left at (810, 155)
Screenshot: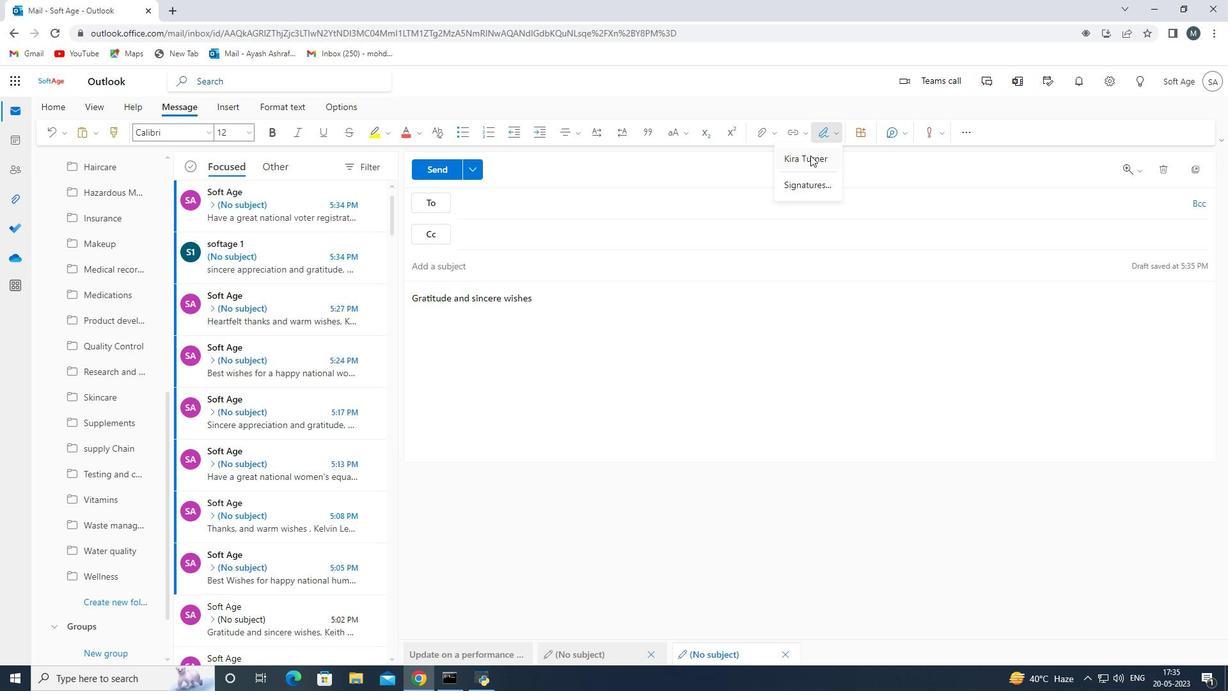 
Action: Mouse moved to (412, 332)
Screenshot: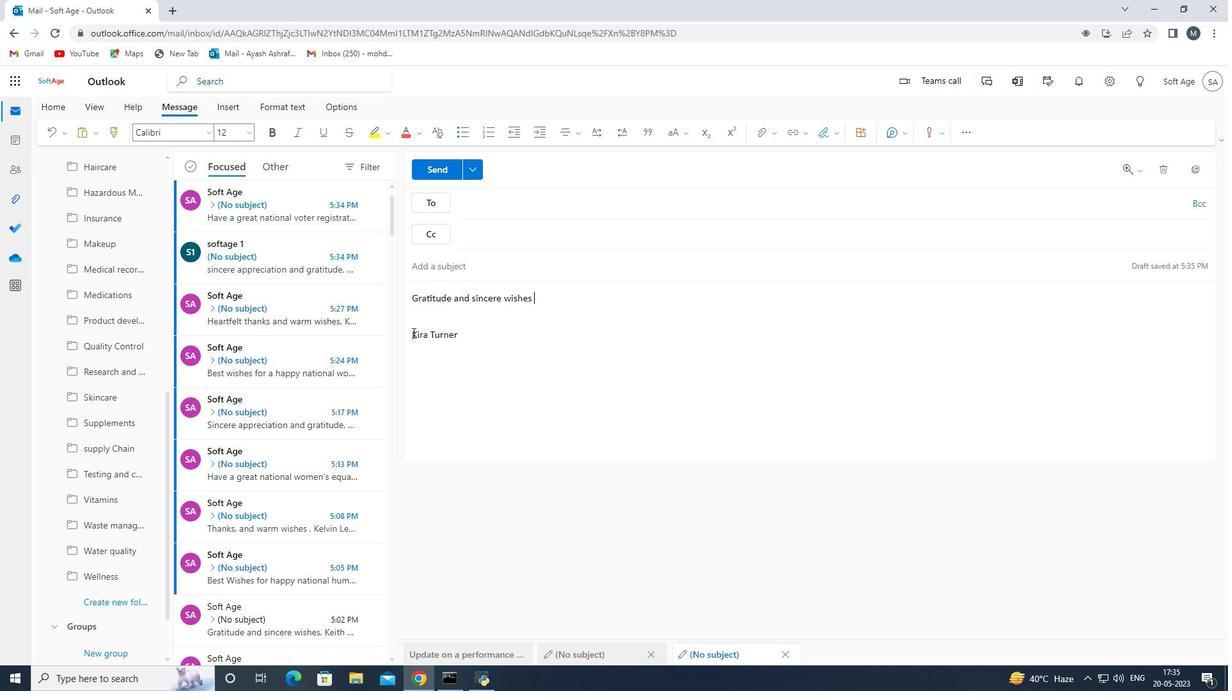 
Action: Mouse pressed left at (412, 332)
Screenshot: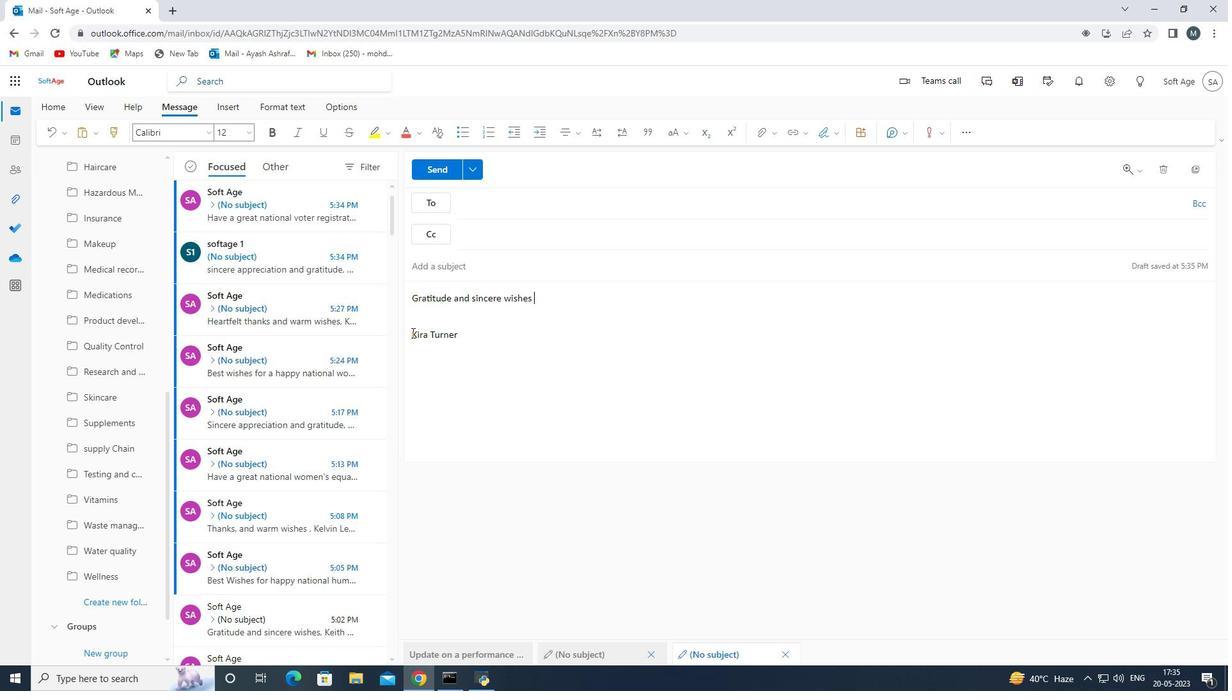 
Action: Mouse moved to (428, 332)
Screenshot: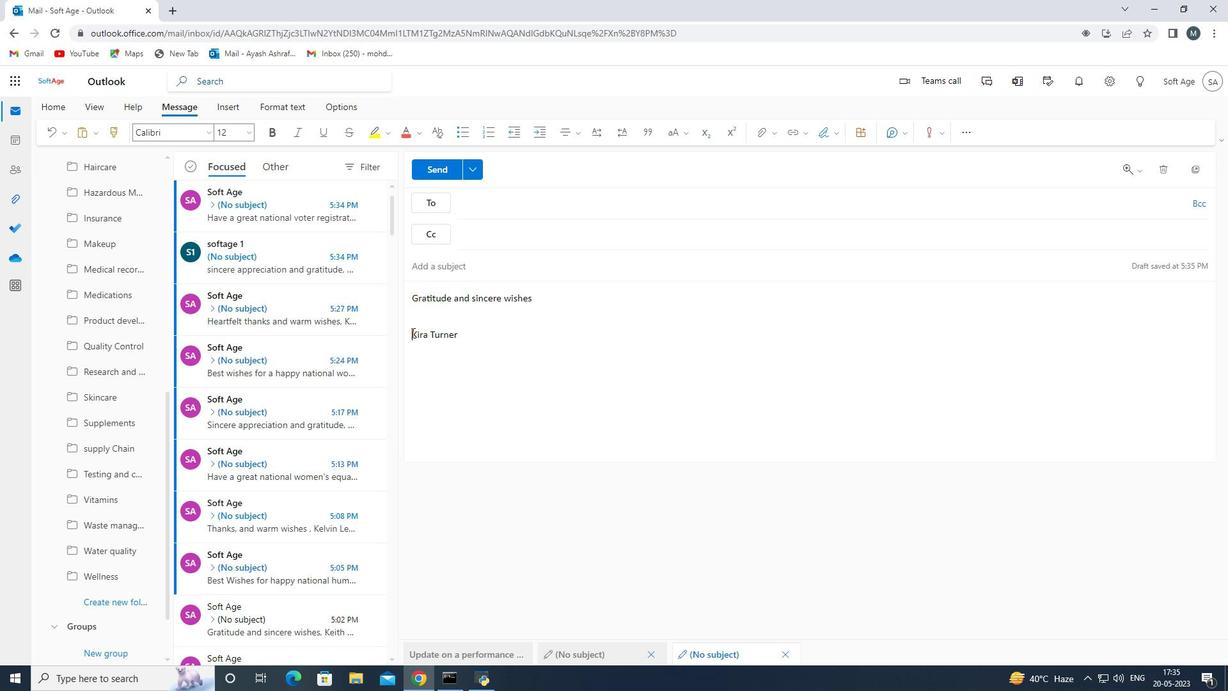 
Action: Key pressed <Key.backspace>
Screenshot: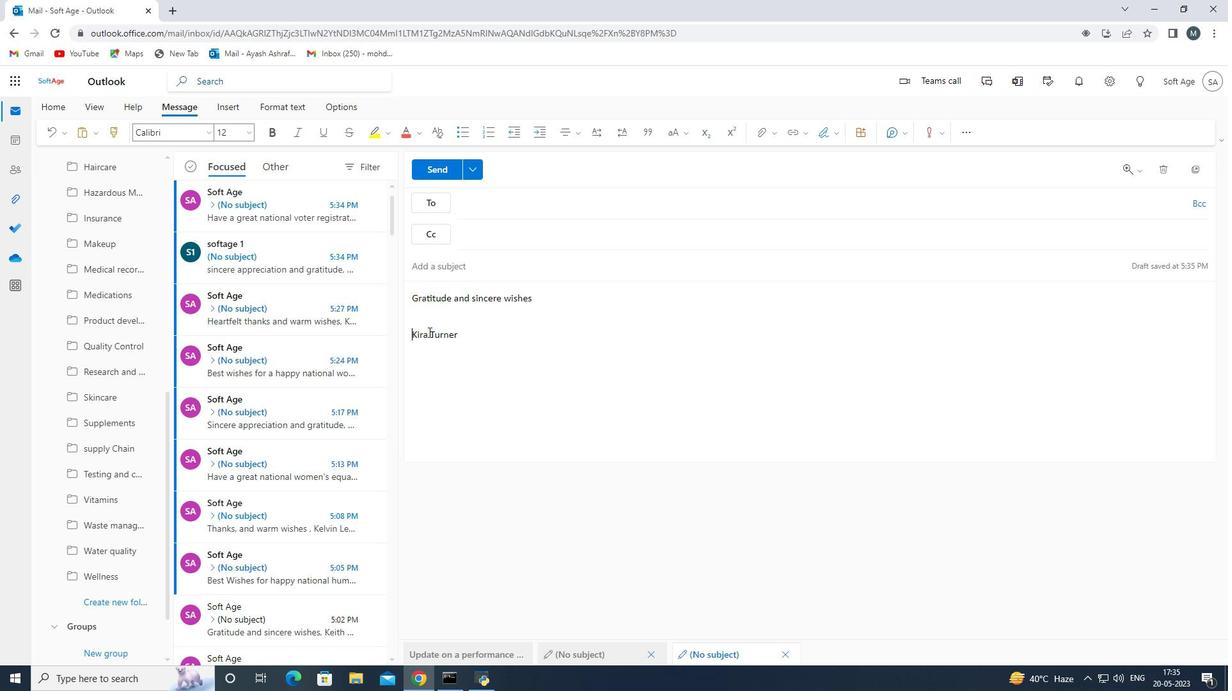 
Action: Mouse moved to (501, 360)
Screenshot: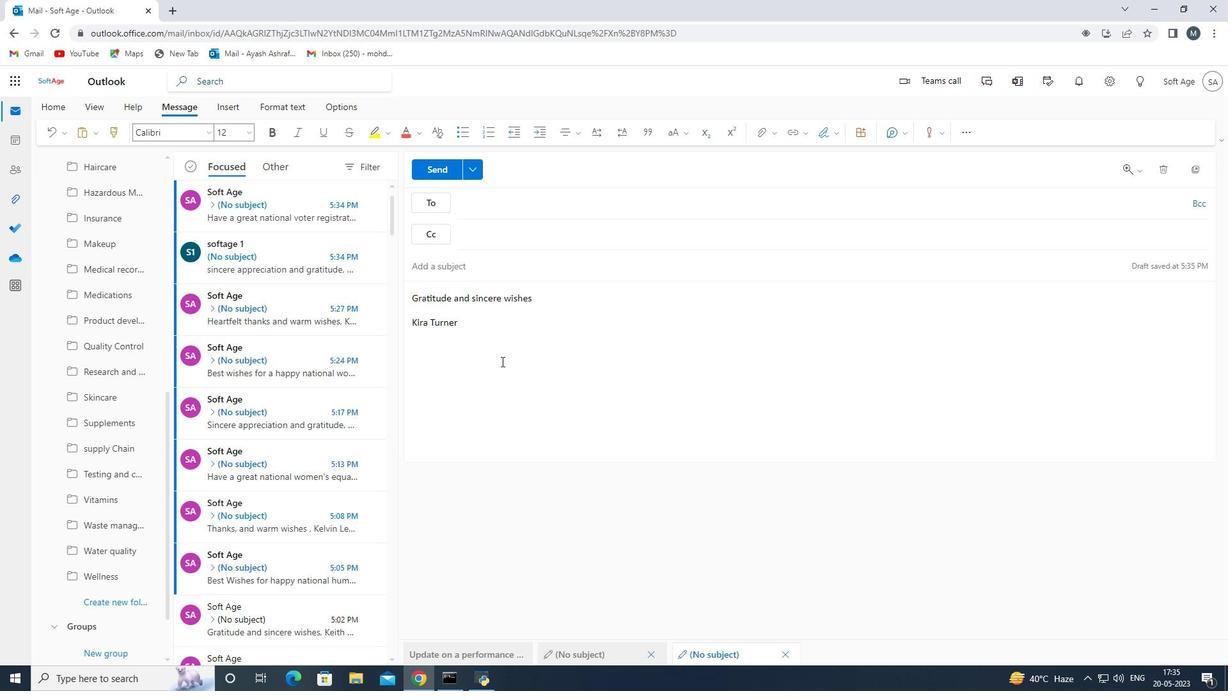 
Action: Mouse scrolled (501, 361) with delta (0, 0)
Screenshot: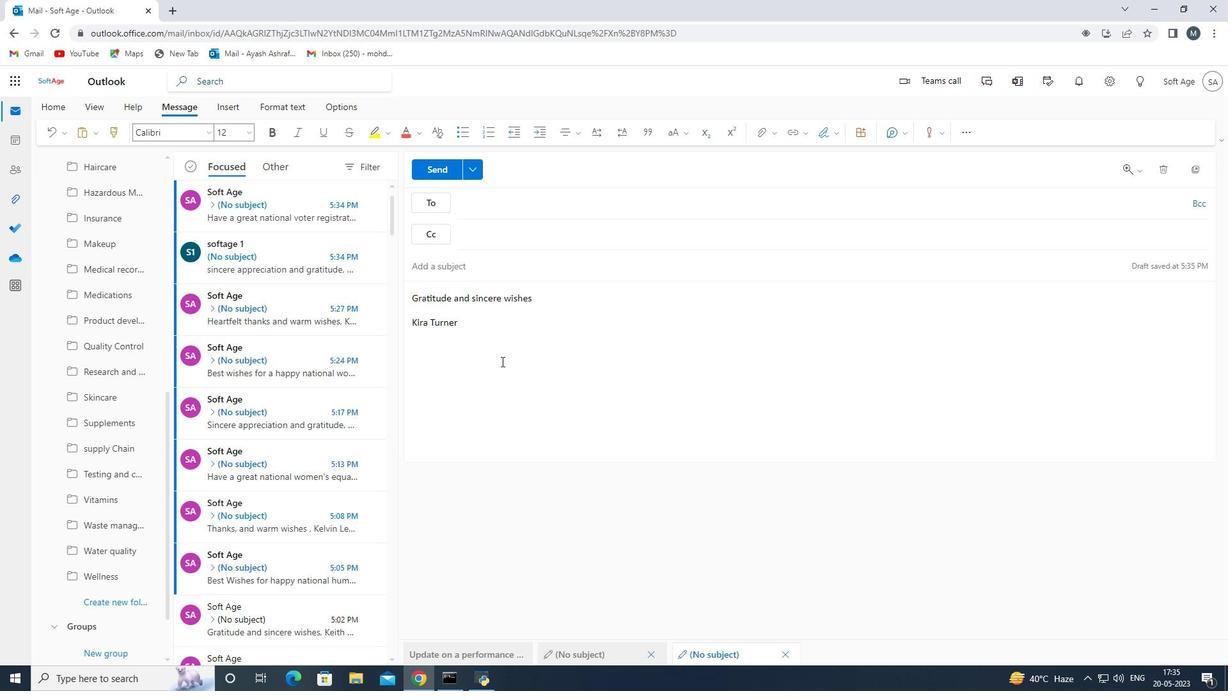 
Action: Mouse scrolled (501, 361) with delta (0, 0)
Screenshot: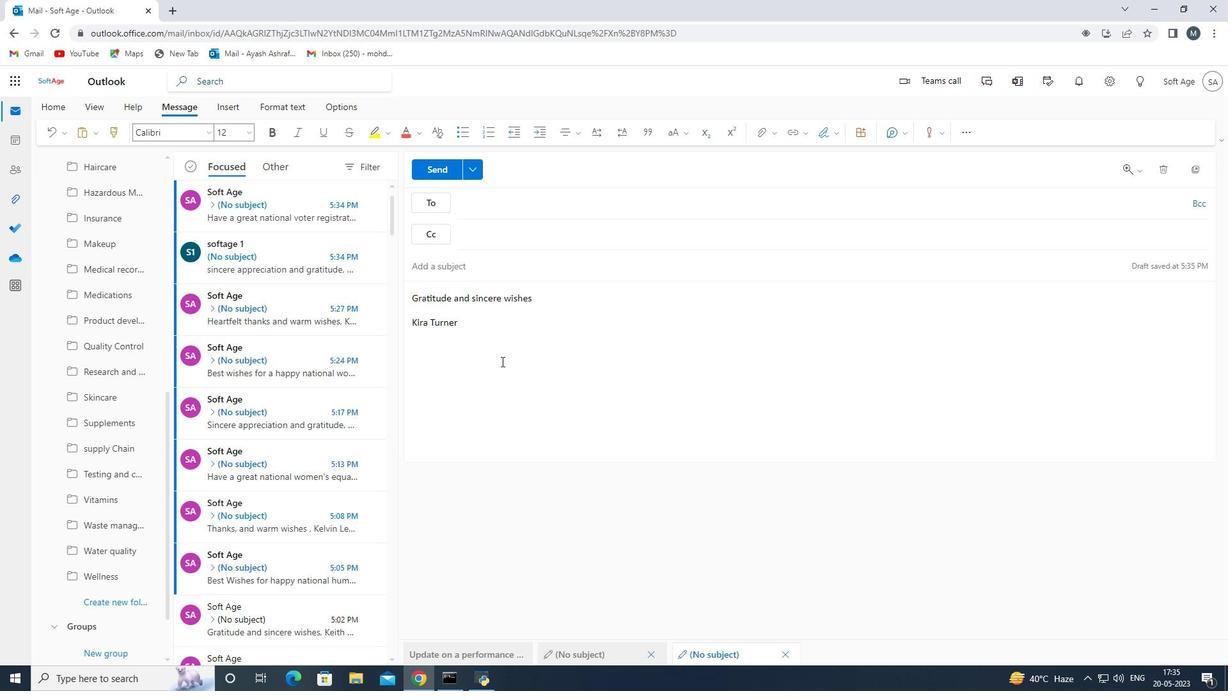 
Action: Mouse moved to (501, 360)
Screenshot: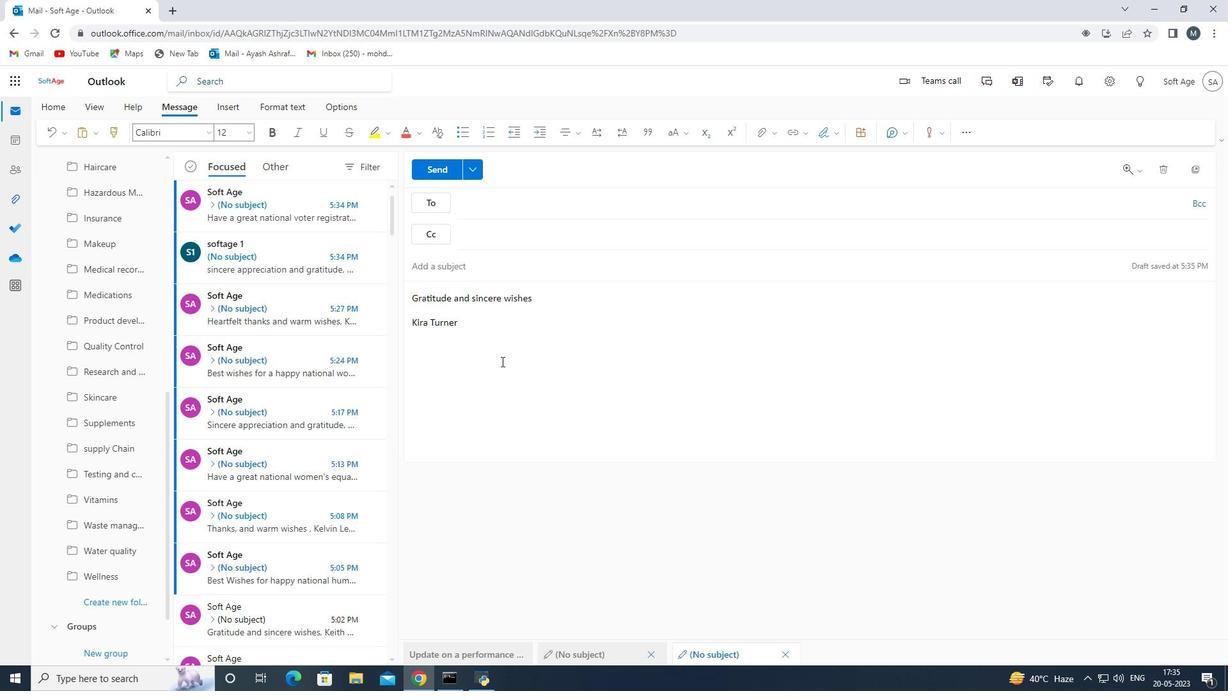 
Action: Mouse scrolled (501, 361) with delta (0, 0)
Screenshot: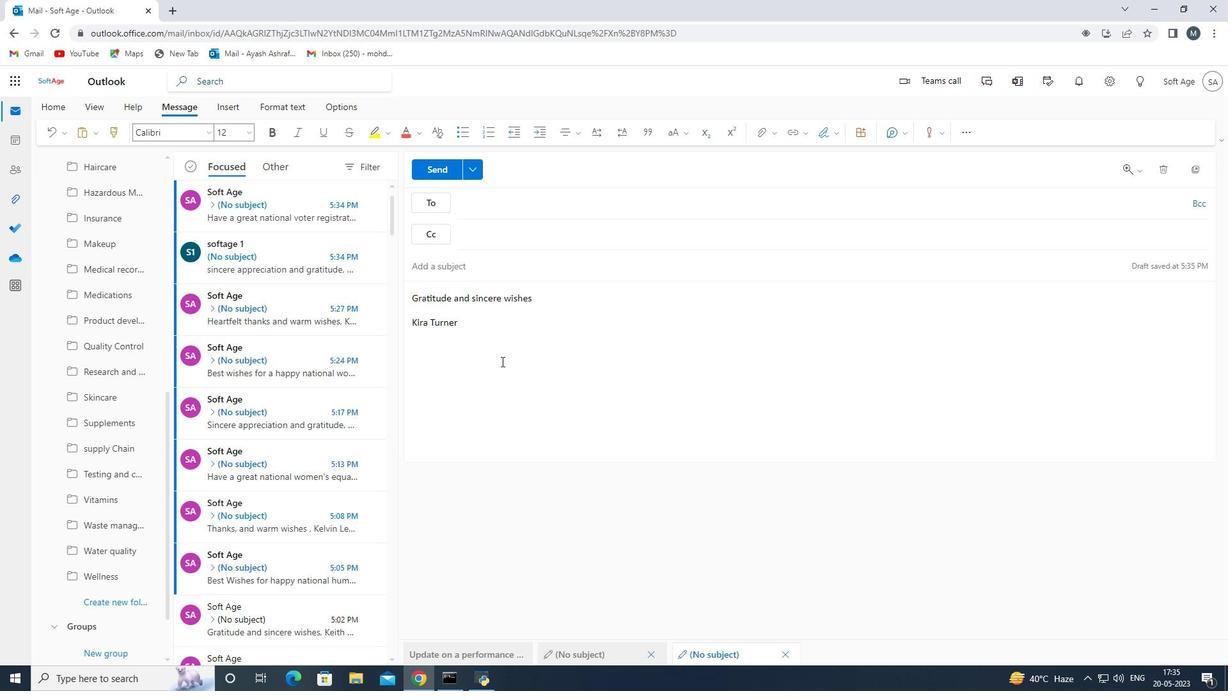 
Action: Mouse scrolled (501, 361) with delta (0, 0)
Screenshot: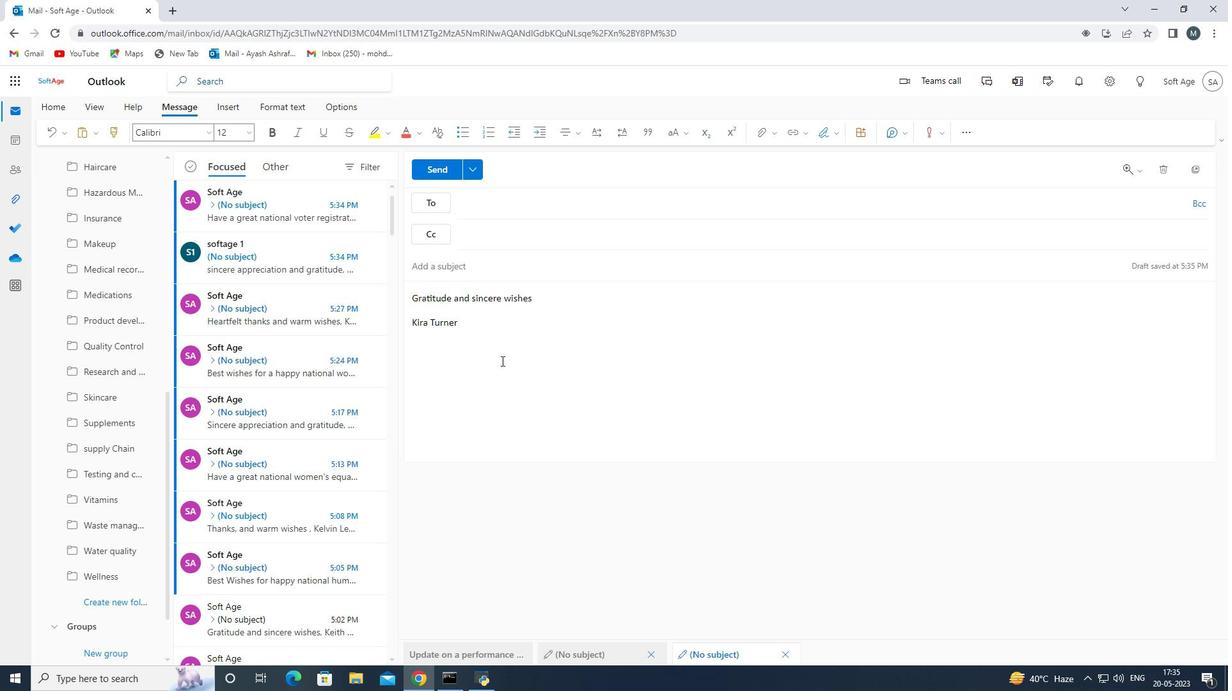 
Action: Mouse moved to (480, 206)
Screenshot: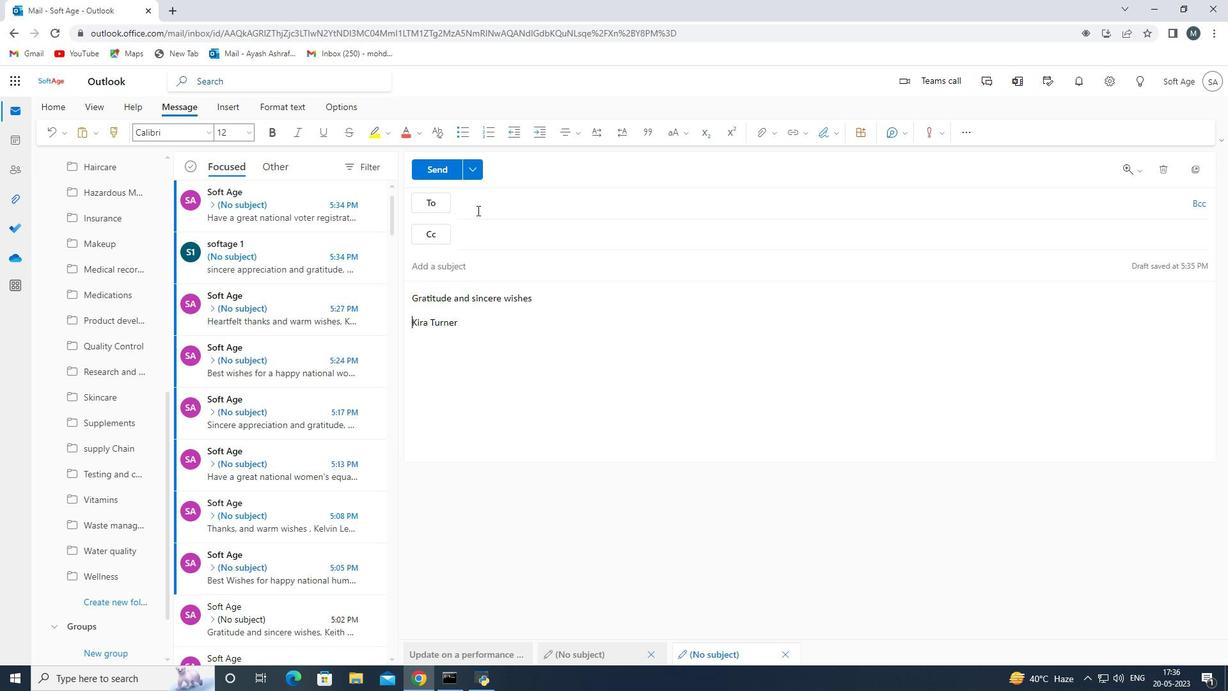 
Action: Mouse pressed left at (480, 206)
Screenshot: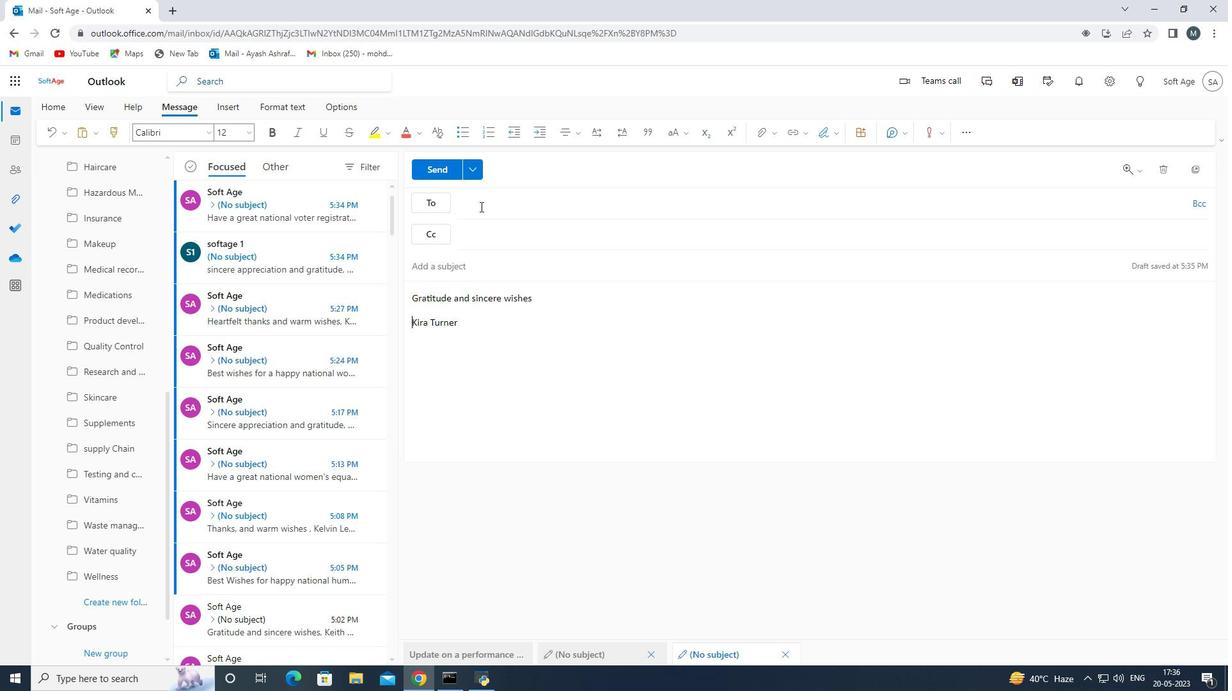 
Action: Key pressed softage.3<Key.shift>@softage,<Key.backspace>.<Key.backspace><Key.backspace>softah<Key.backspace>ge.3<Key.shift><Key.shift>@softage.net
Screenshot: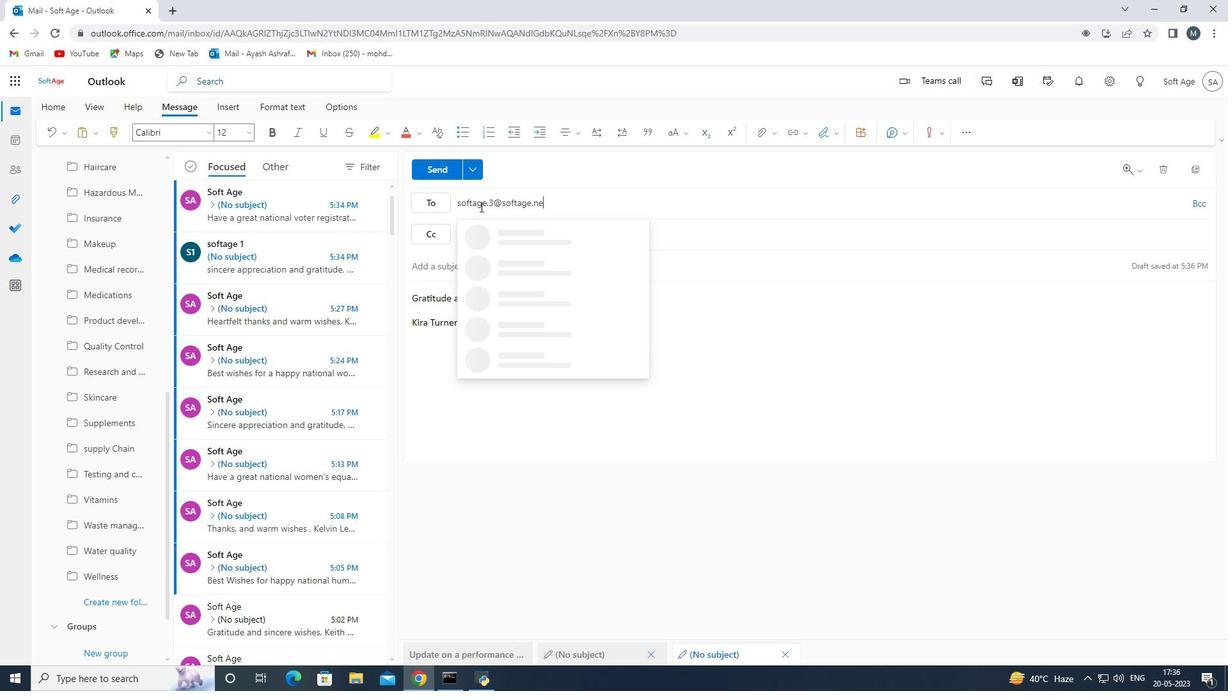 
Action: Mouse moved to (525, 234)
Screenshot: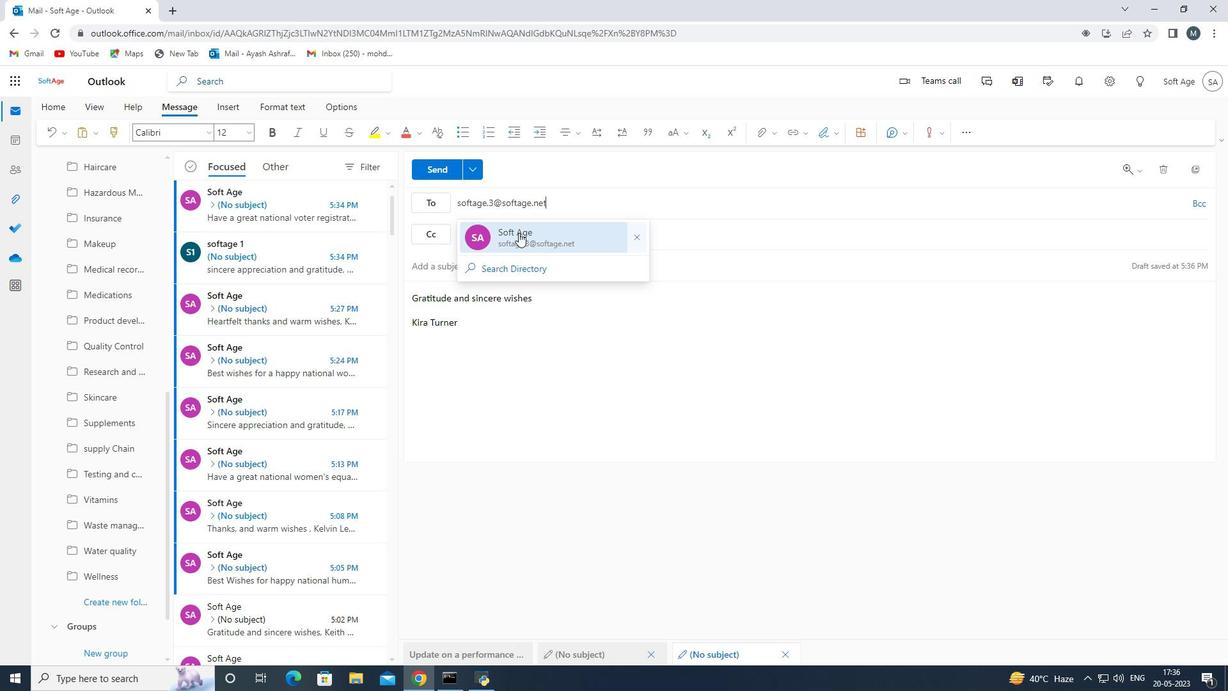 
Action: Mouse pressed left at (525, 234)
Screenshot: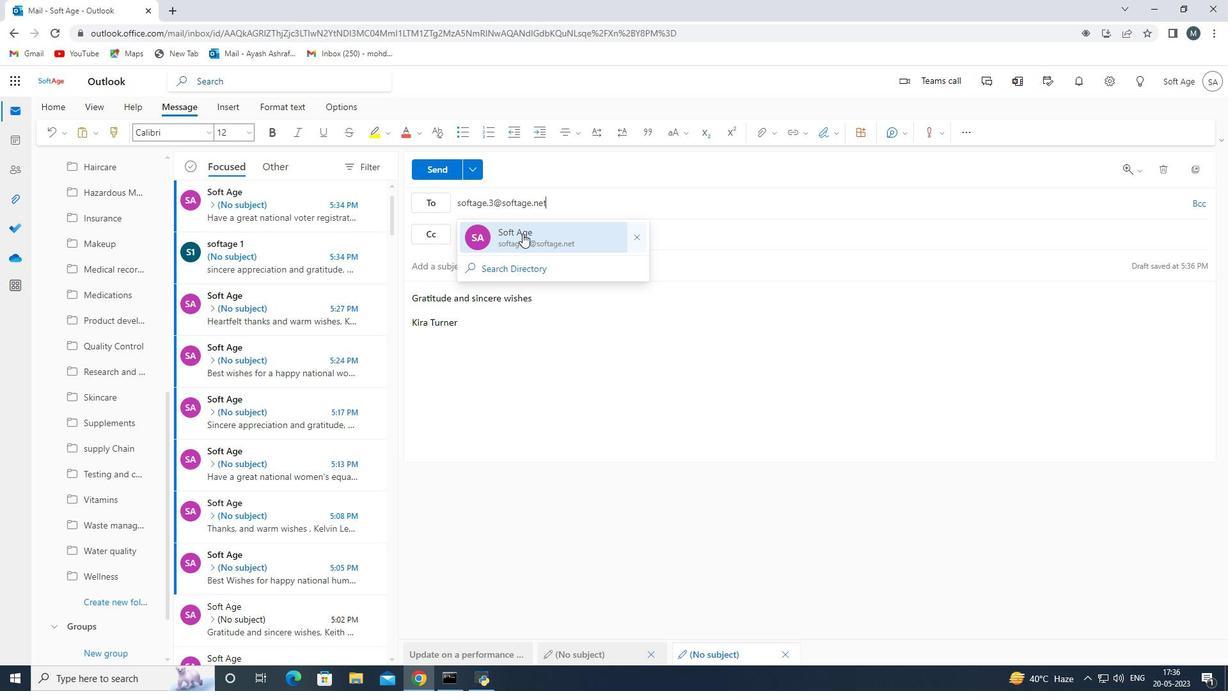 
Action: Mouse moved to (161, 485)
Screenshot: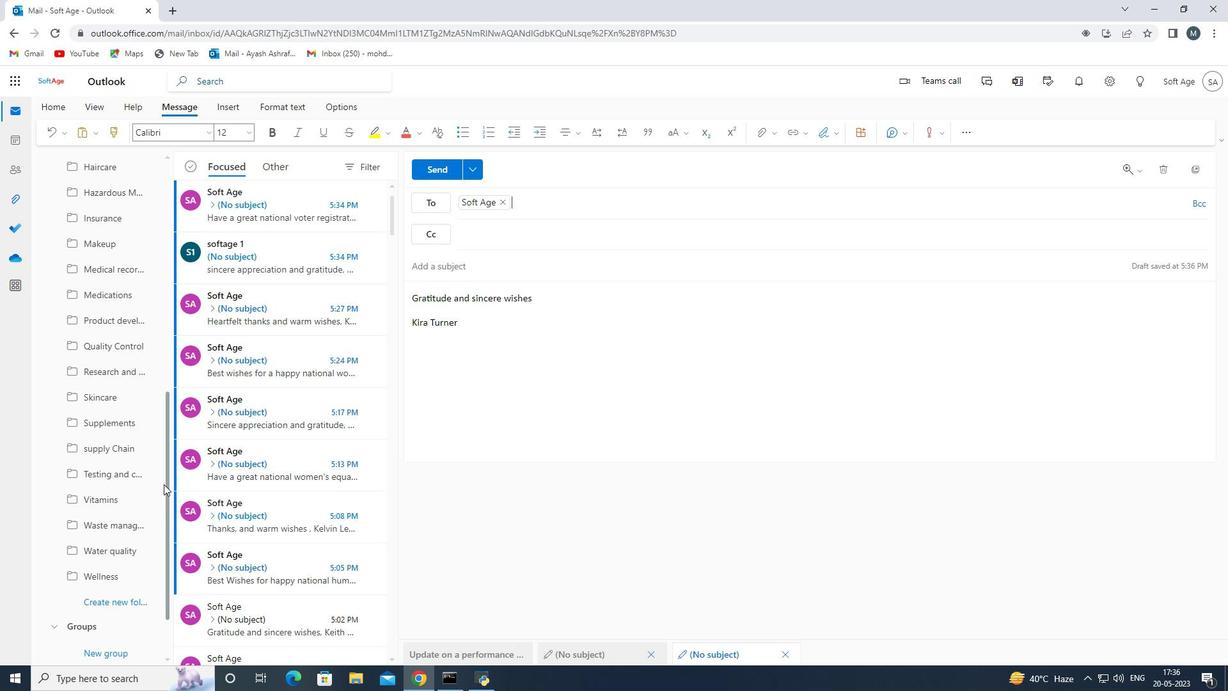 
Action: Mouse scrolled (161, 485) with delta (0, 0)
Screenshot: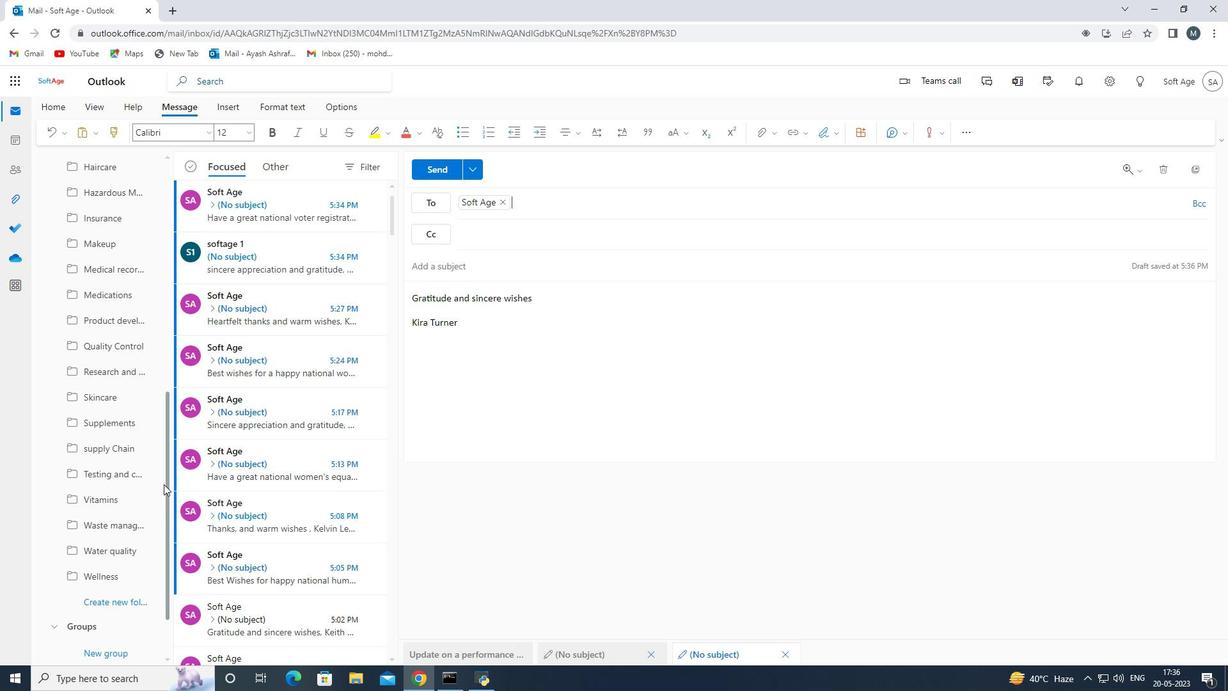 
Action: Mouse moved to (161, 486)
Screenshot: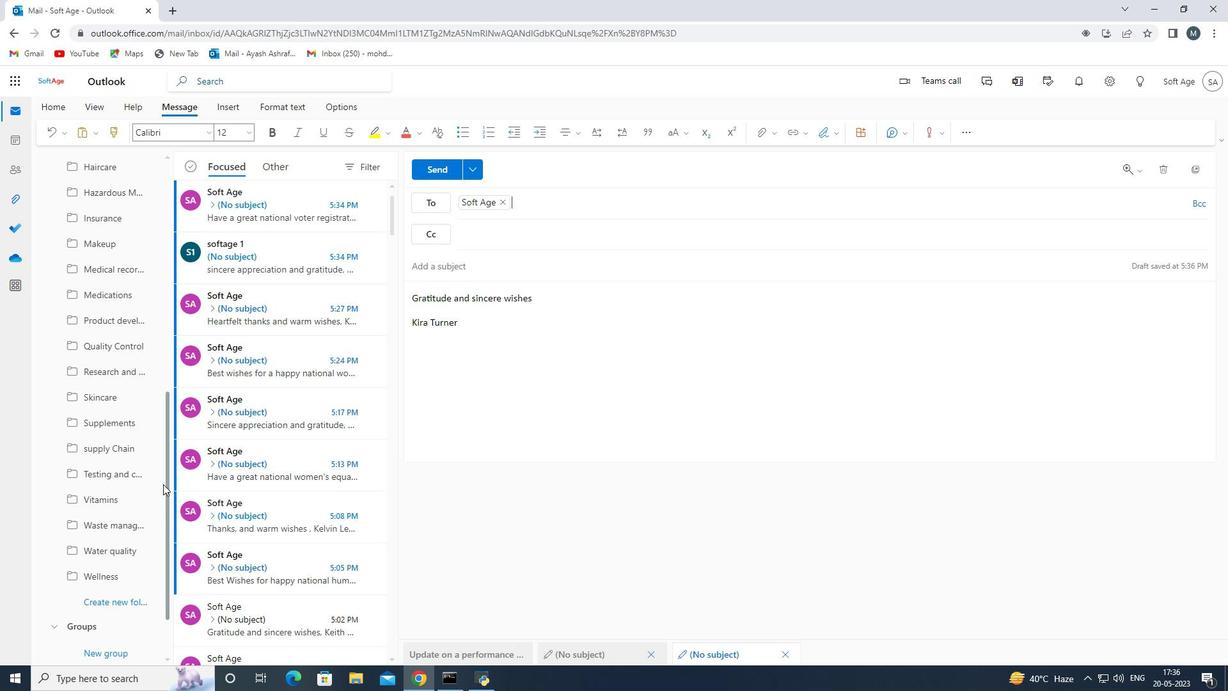 
Action: Mouse scrolled (161, 486) with delta (0, 0)
Screenshot: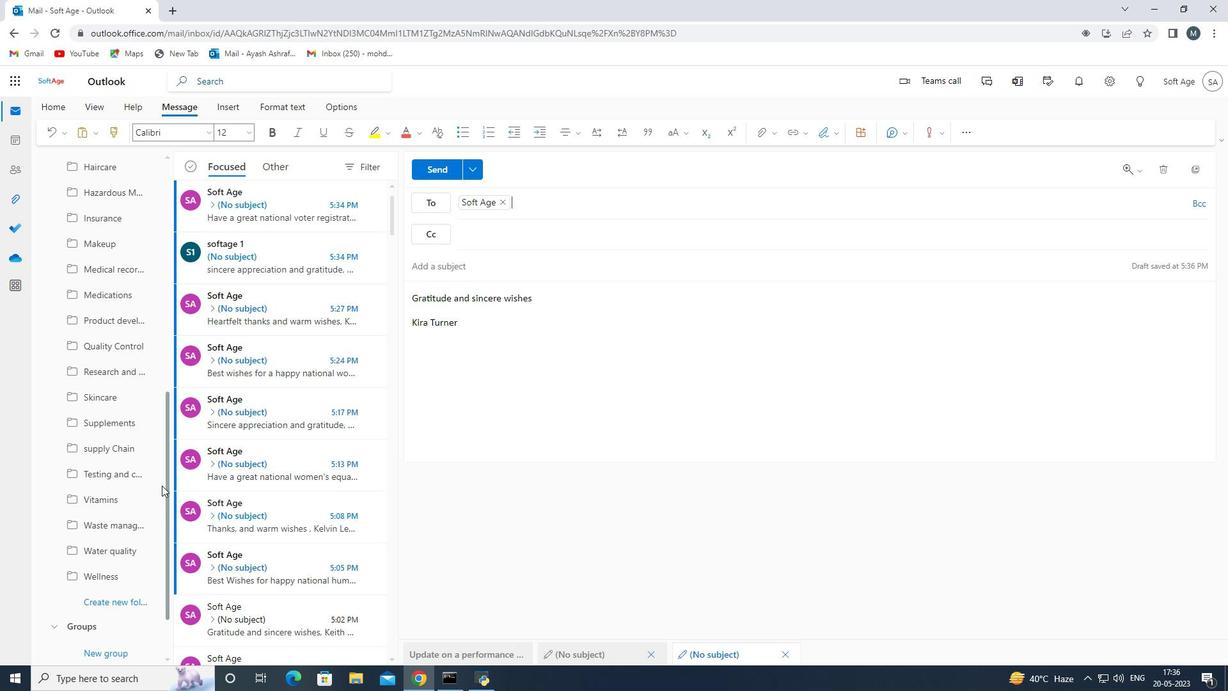 
Action: Mouse moved to (115, 534)
Screenshot: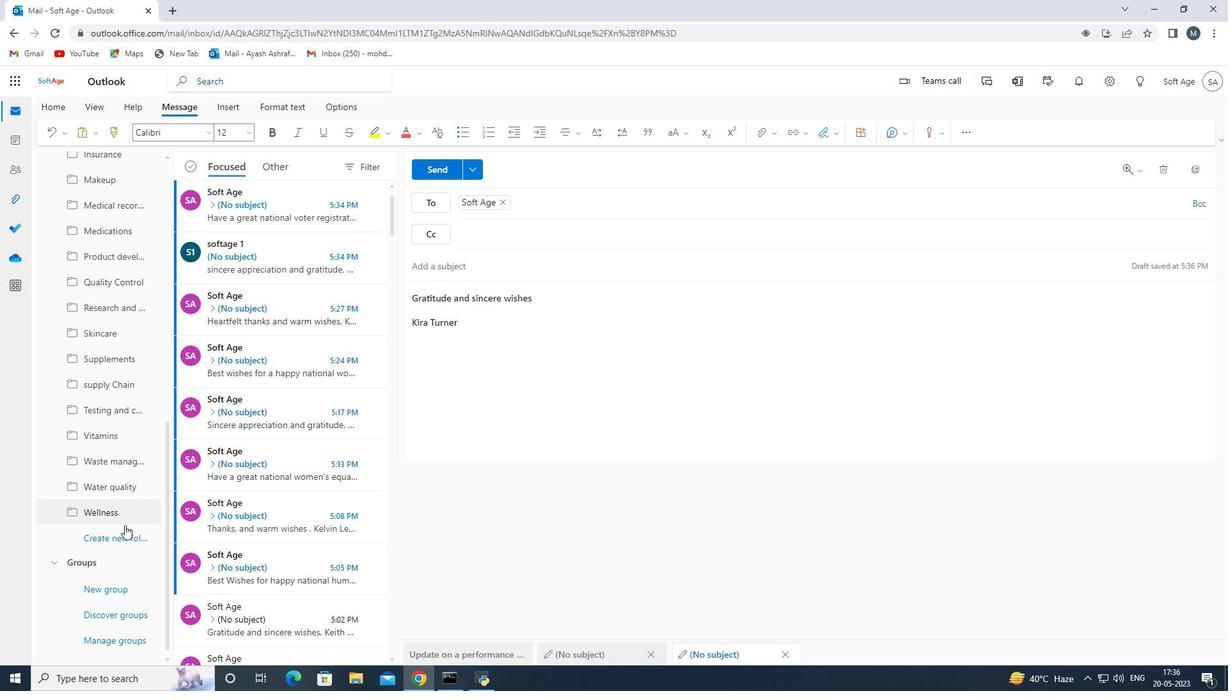 
Action: Mouse pressed left at (115, 534)
Screenshot: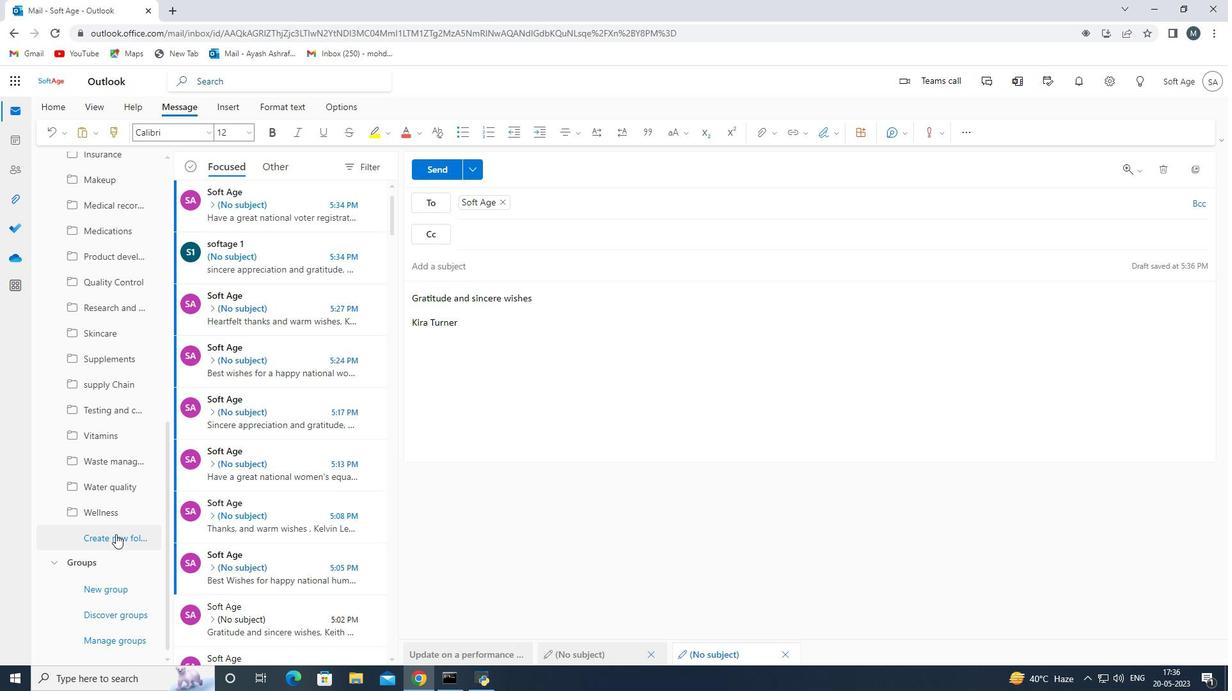 
Action: Mouse moved to (72, 540)
Screenshot: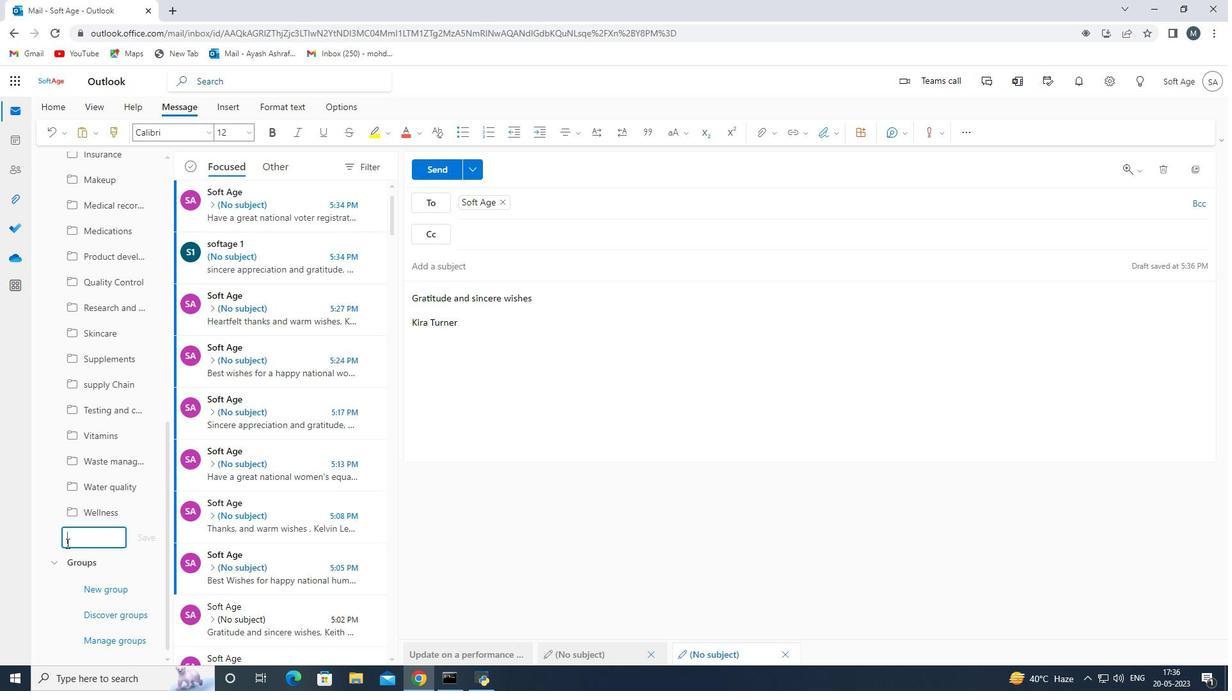 
Action: Mouse pressed left at (72, 540)
Screenshot: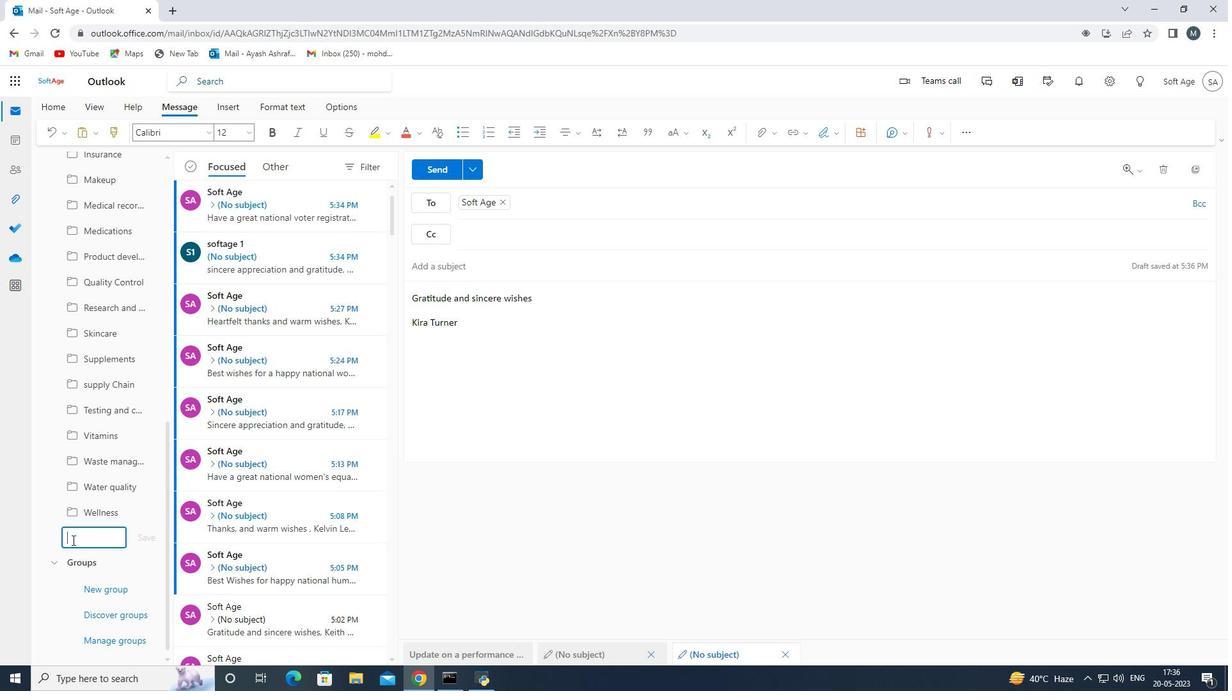 
Action: Key pressed <Key.shift>Logistics<Key.space>
Screenshot: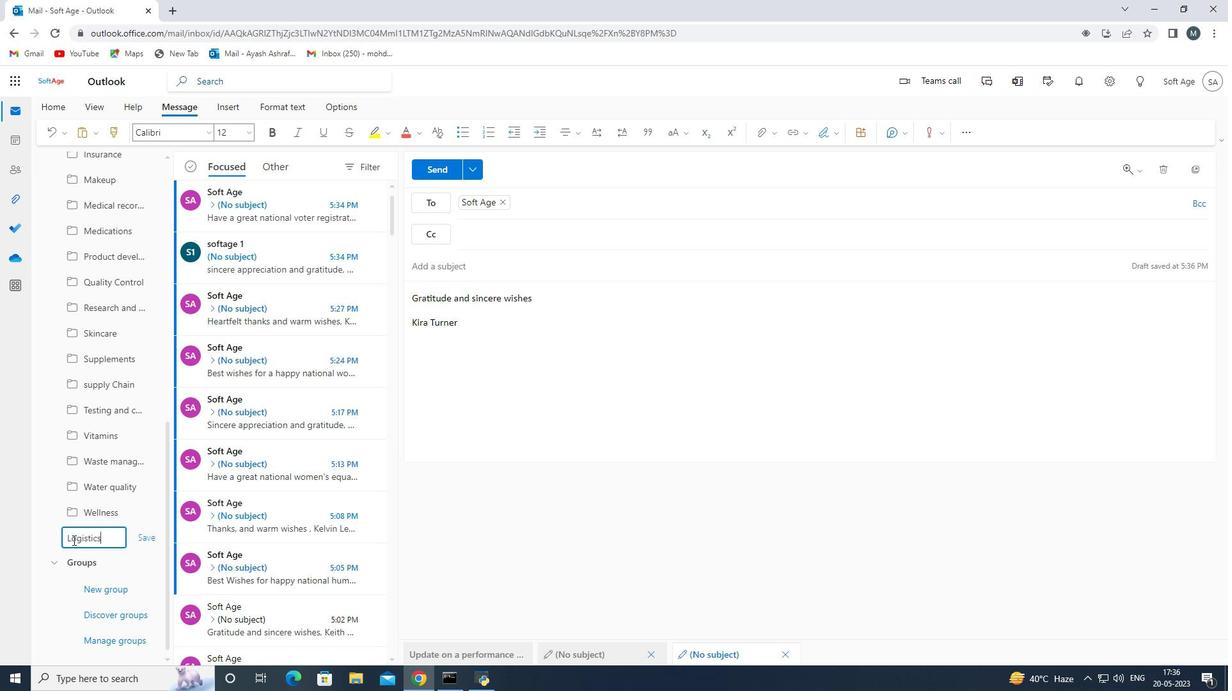 
Action: Mouse moved to (140, 540)
Screenshot: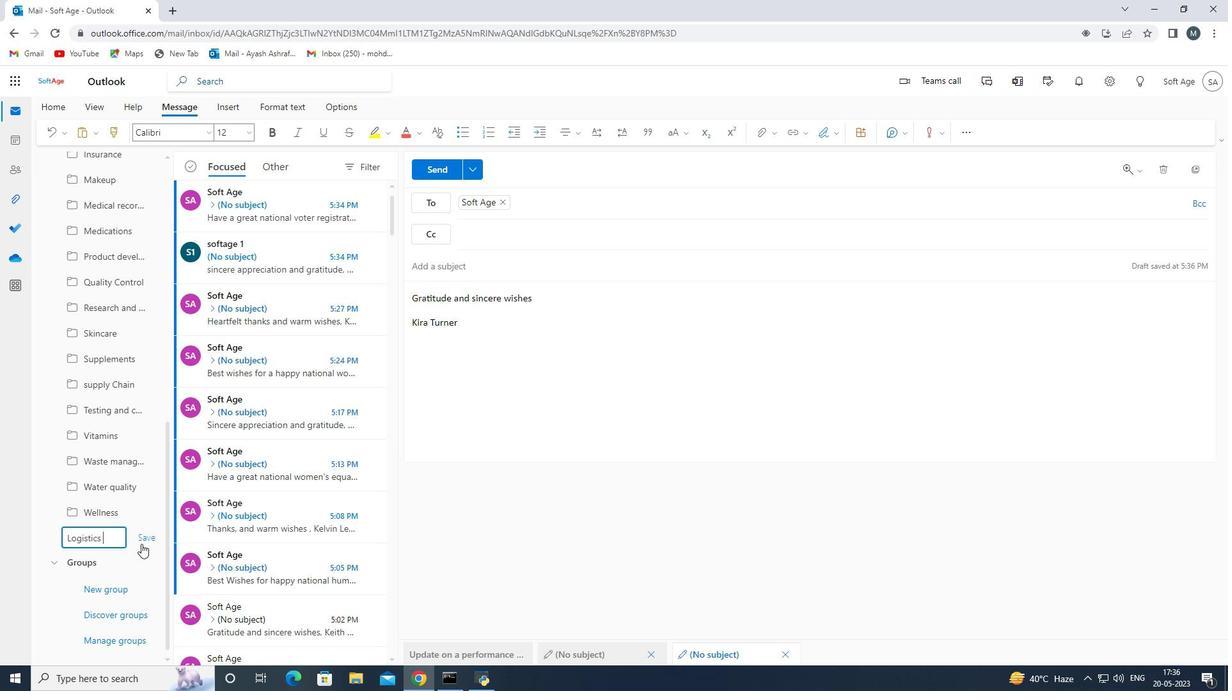 
Action: Mouse pressed left at (140, 540)
Screenshot: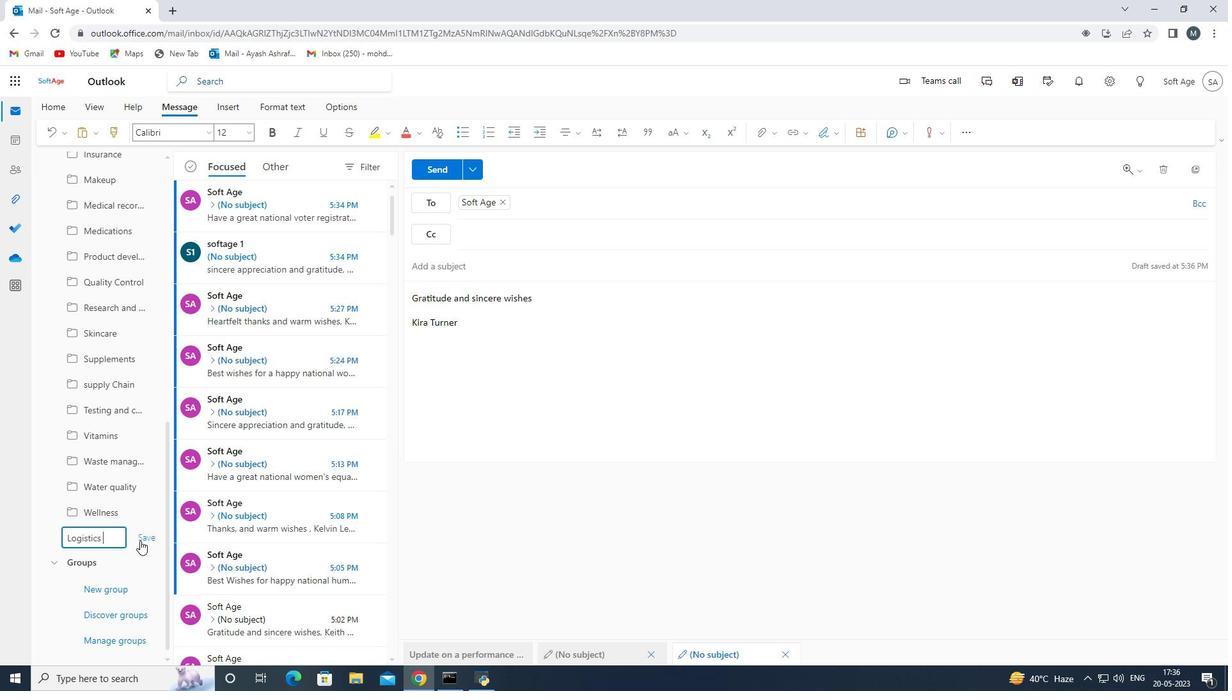 
Action: Mouse moved to (421, 481)
Screenshot: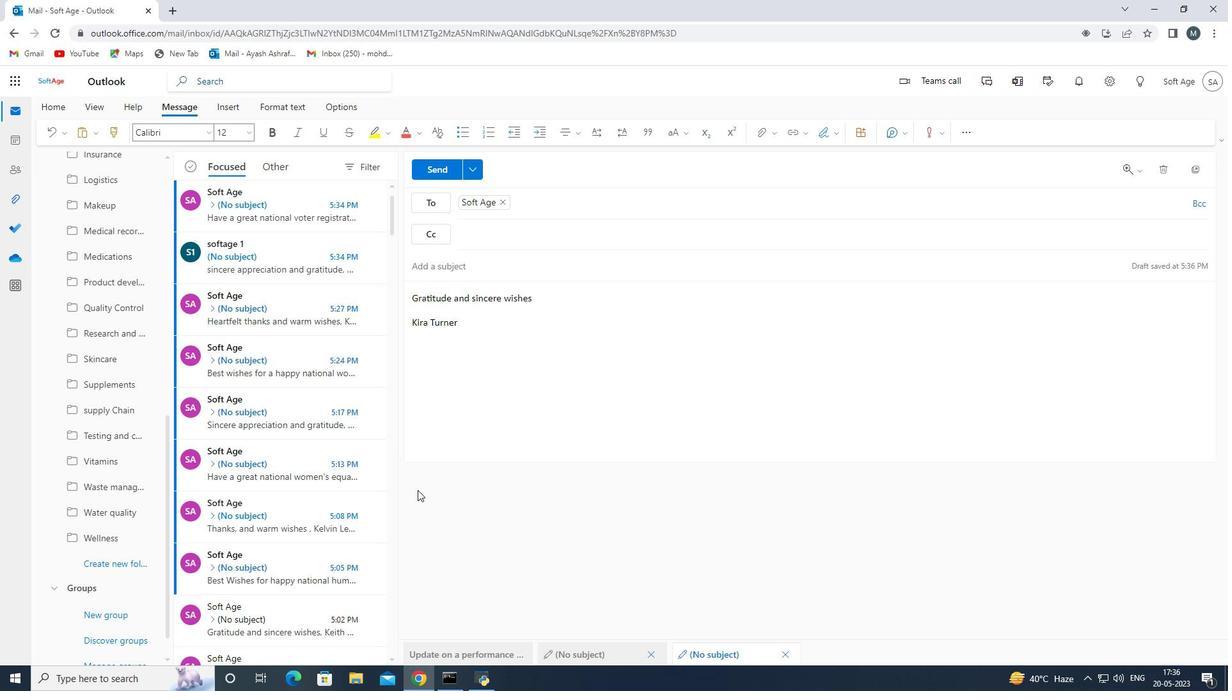 
Action: Mouse scrolled (421, 481) with delta (0, 0)
Screenshot: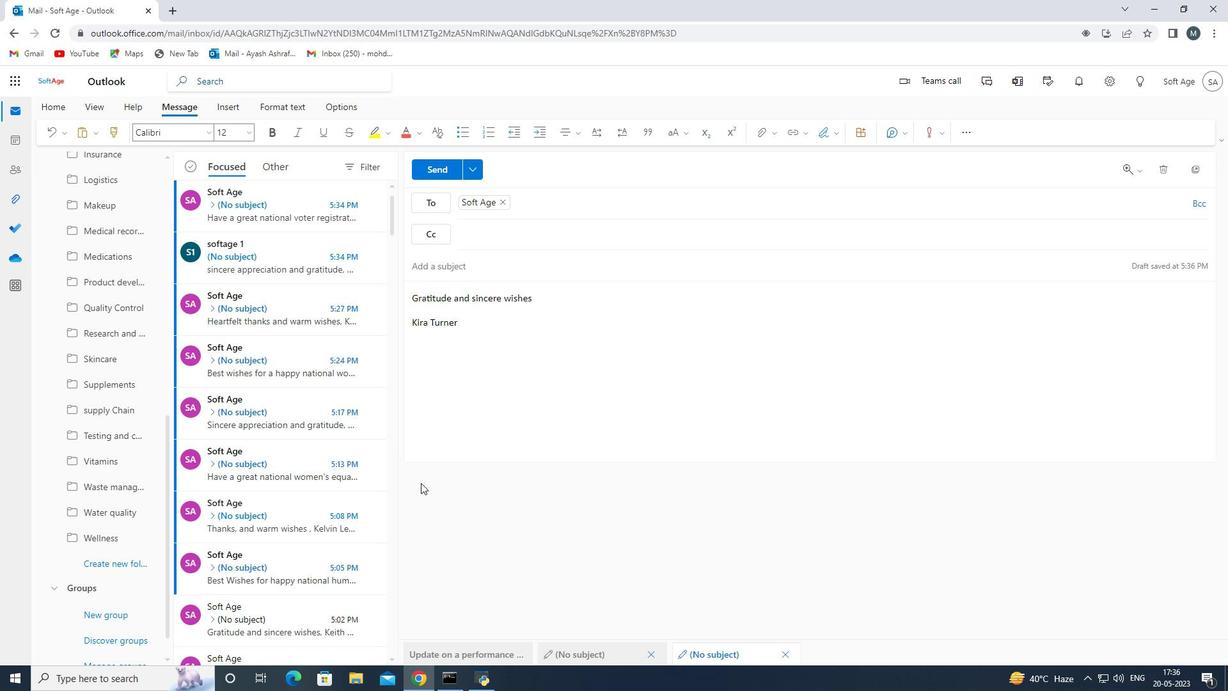 
Action: Mouse scrolled (421, 481) with delta (0, 0)
Screenshot: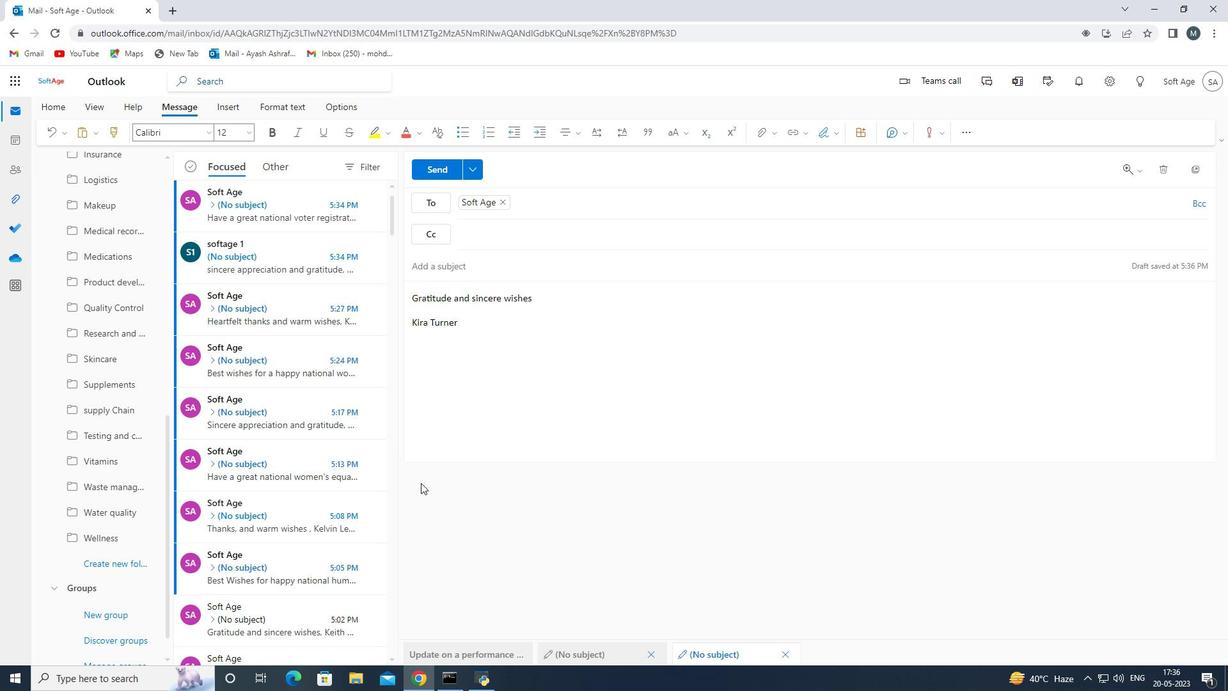 
Action: Mouse scrolled (421, 481) with delta (0, 0)
Screenshot: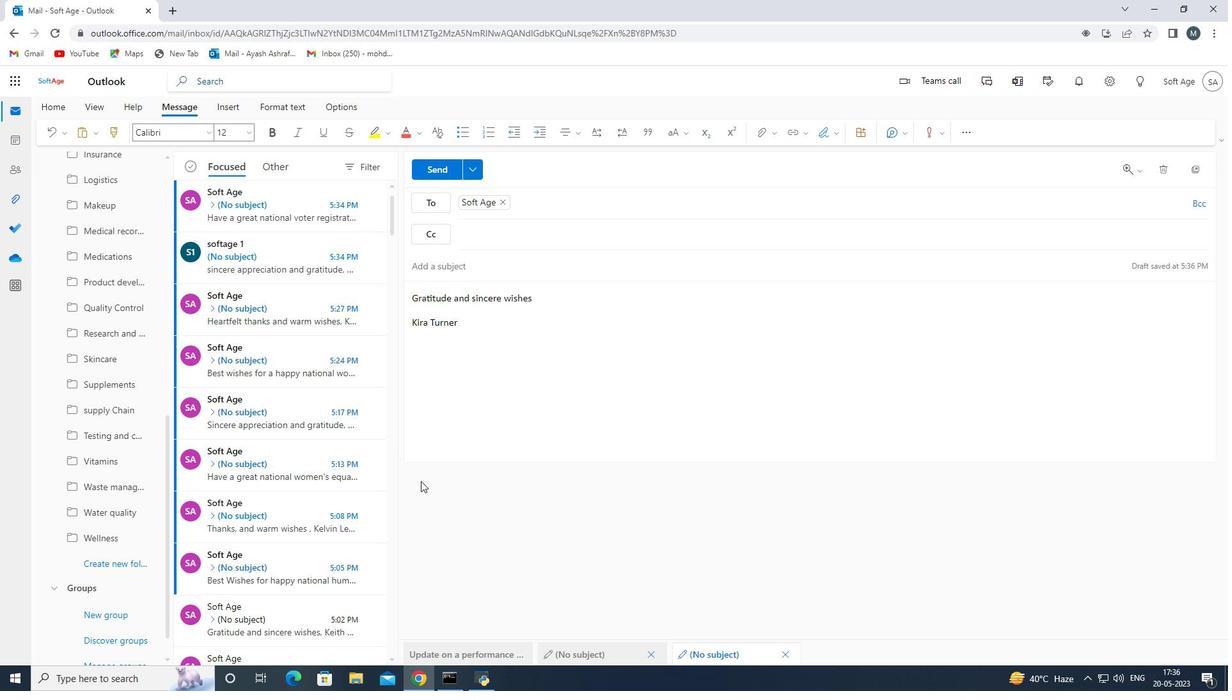 
Action: Mouse moved to (421, 480)
Screenshot: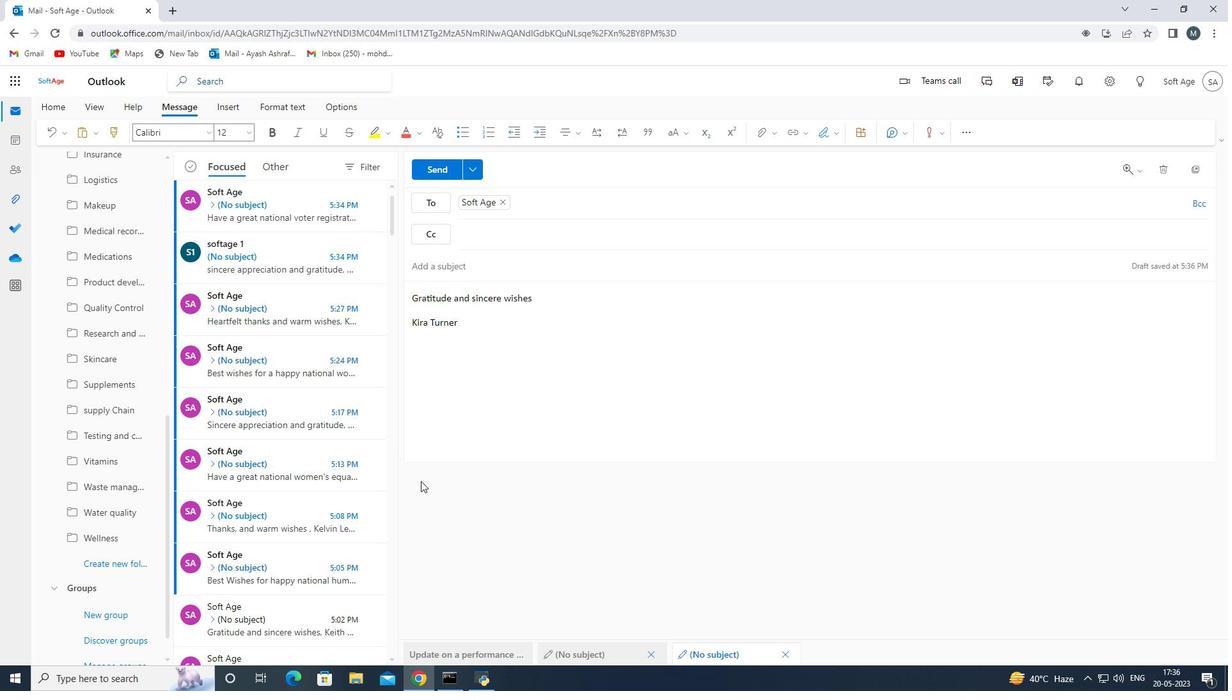 
Action: Mouse scrolled (421, 481) with delta (0, 0)
Screenshot: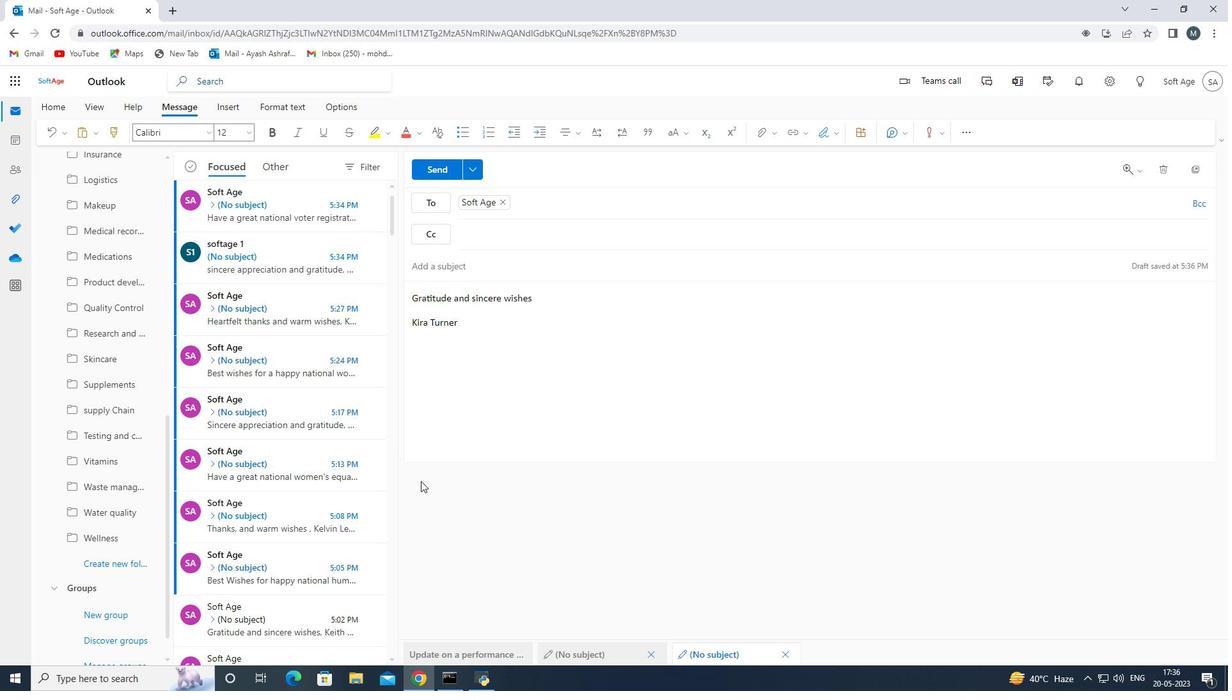 
Action: Mouse moved to (438, 170)
Screenshot: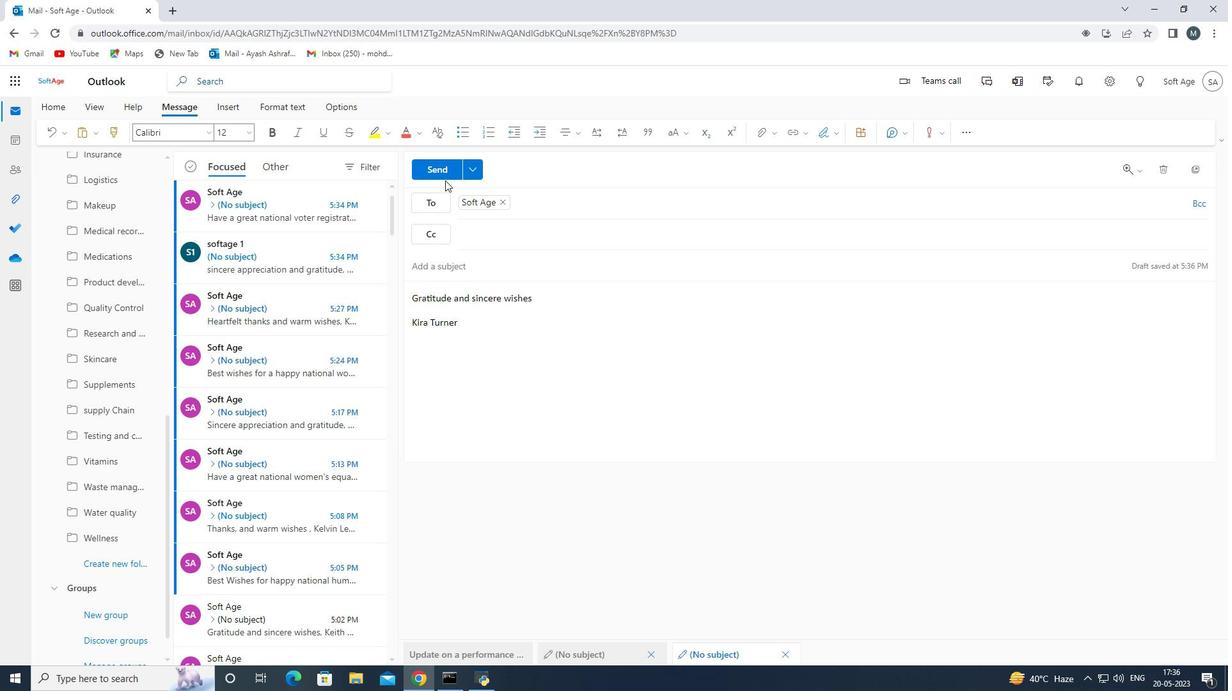 
Action: Mouse pressed left at (438, 170)
Screenshot: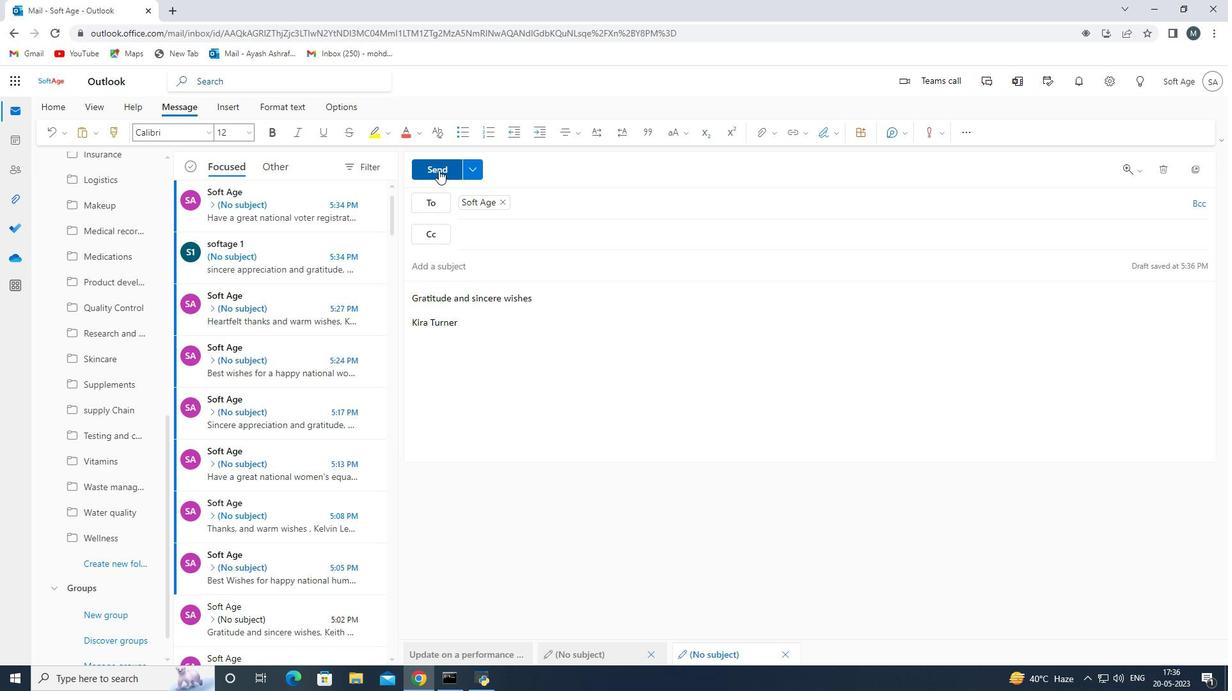 
Action: Mouse moved to (589, 396)
Screenshot: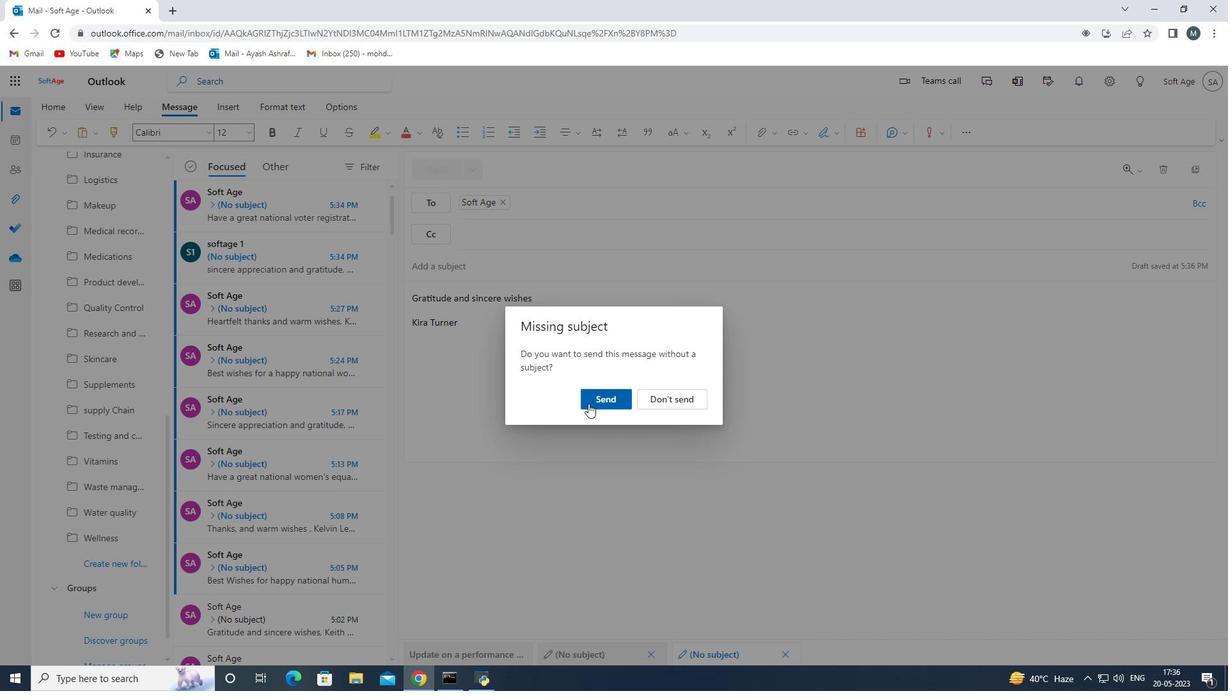 
Action: Mouse pressed left at (589, 396)
Screenshot: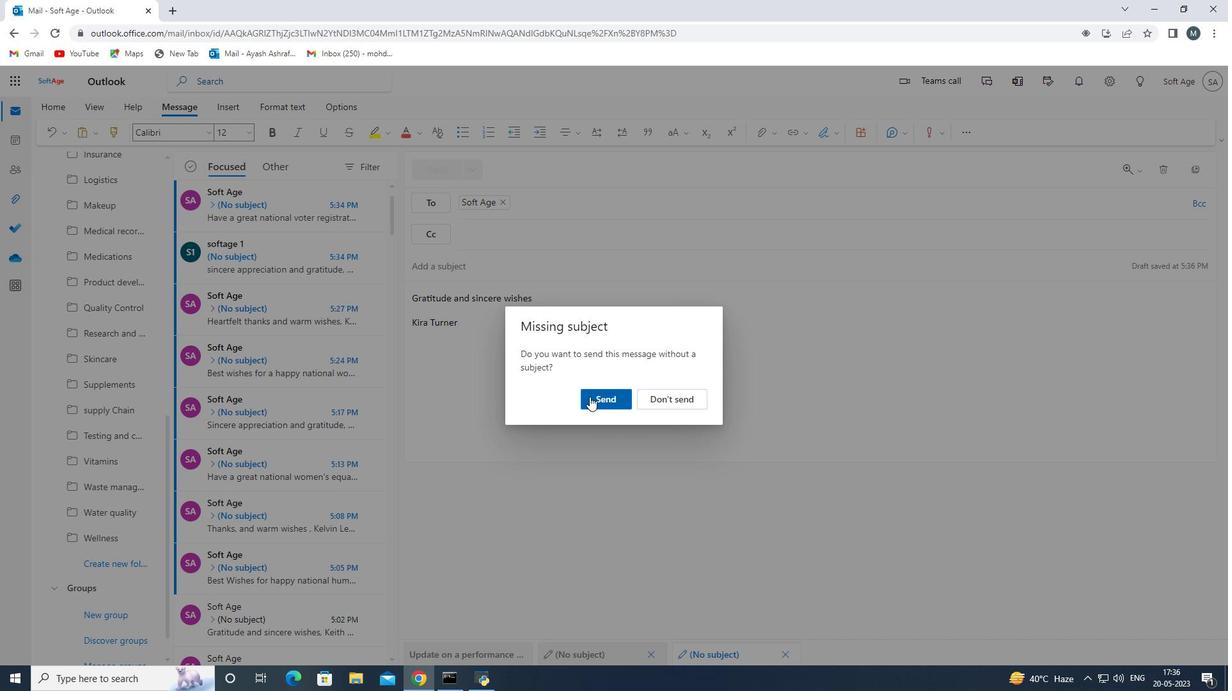 
